 Task: Create a due date automation trigger when advanced on, on the monday of the week a card is due add fields with custom field "Resume" set to a date in this week at 11:00 AM.
Action: Mouse moved to (924, 268)
Screenshot: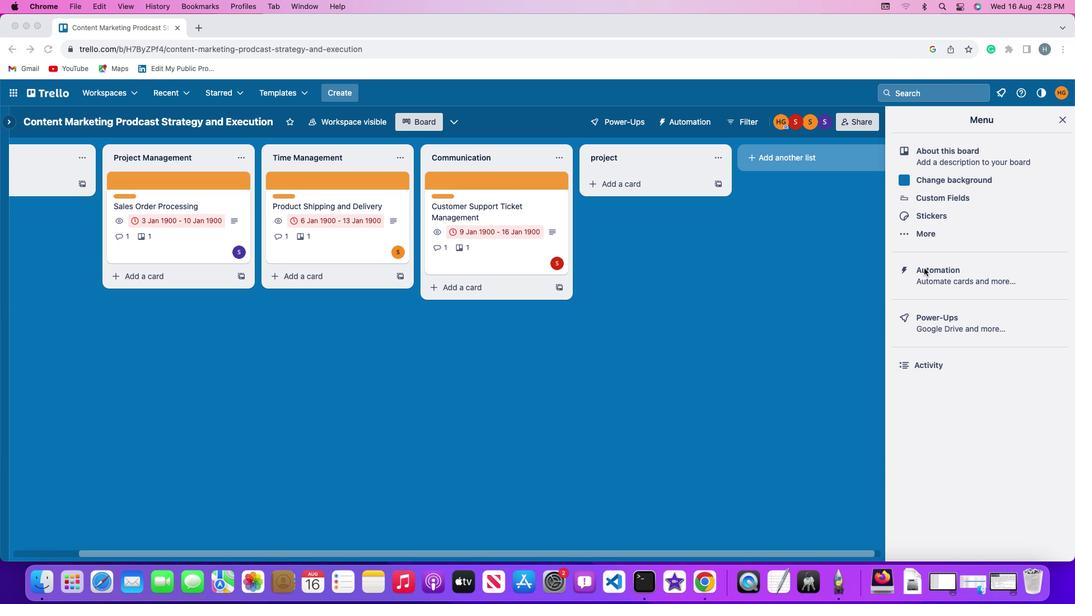 
Action: Mouse pressed left at (924, 268)
Screenshot: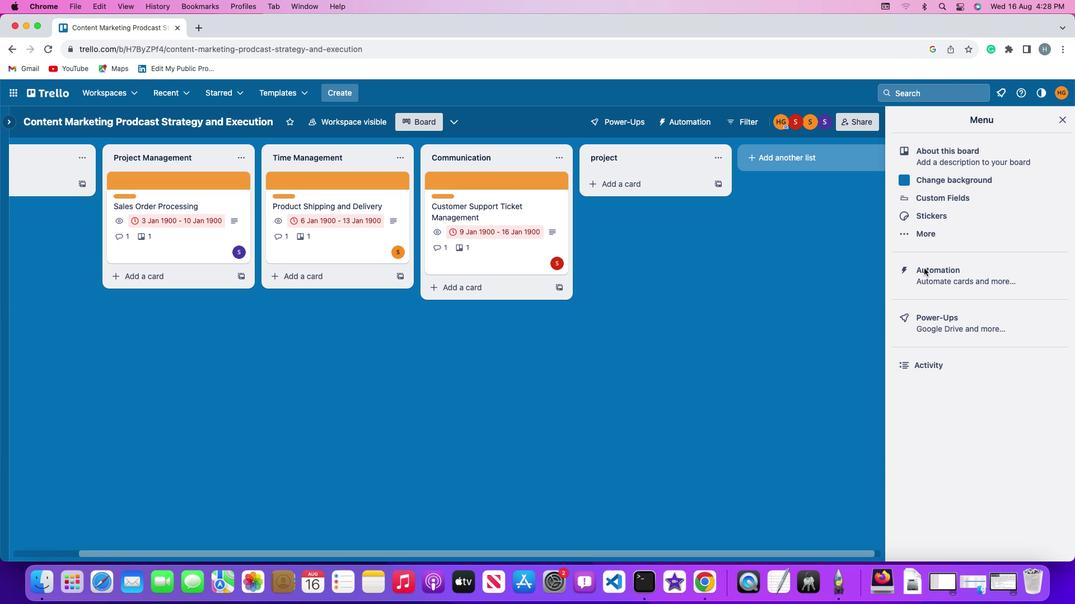 
Action: Mouse moved to (924, 268)
Screenshot: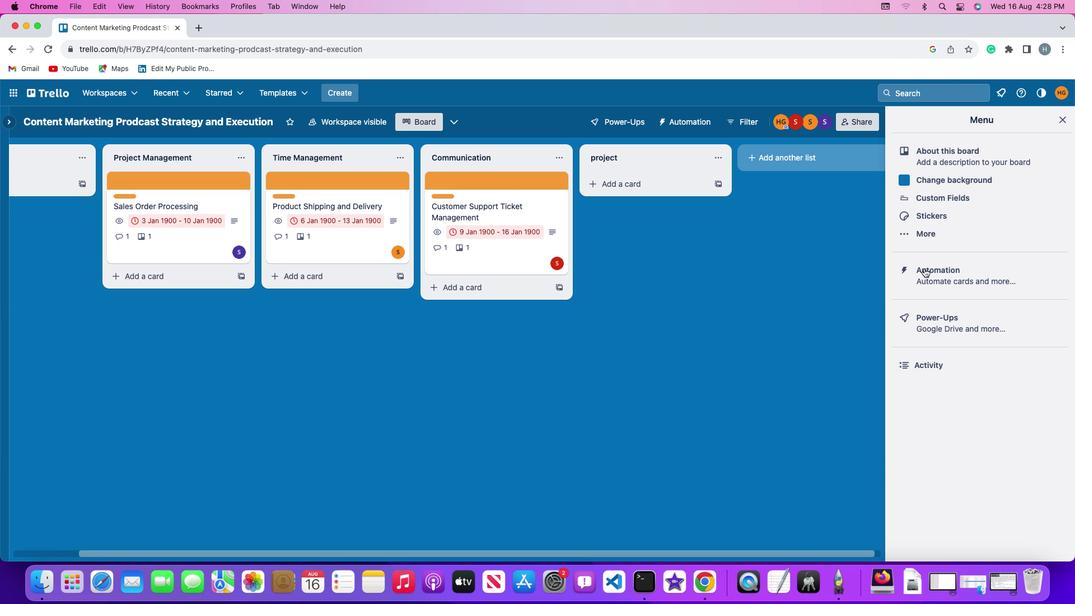 
Action: Mouse pressed left at (924, 268)
Screenshot: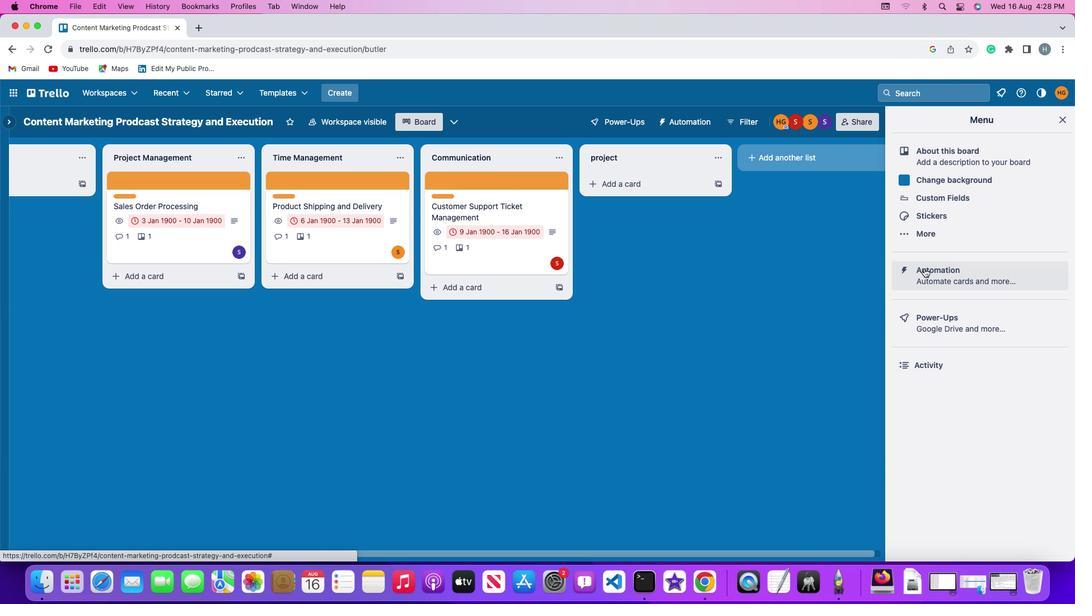 
Action: Mouse moved to (73, 259)
Screenshot: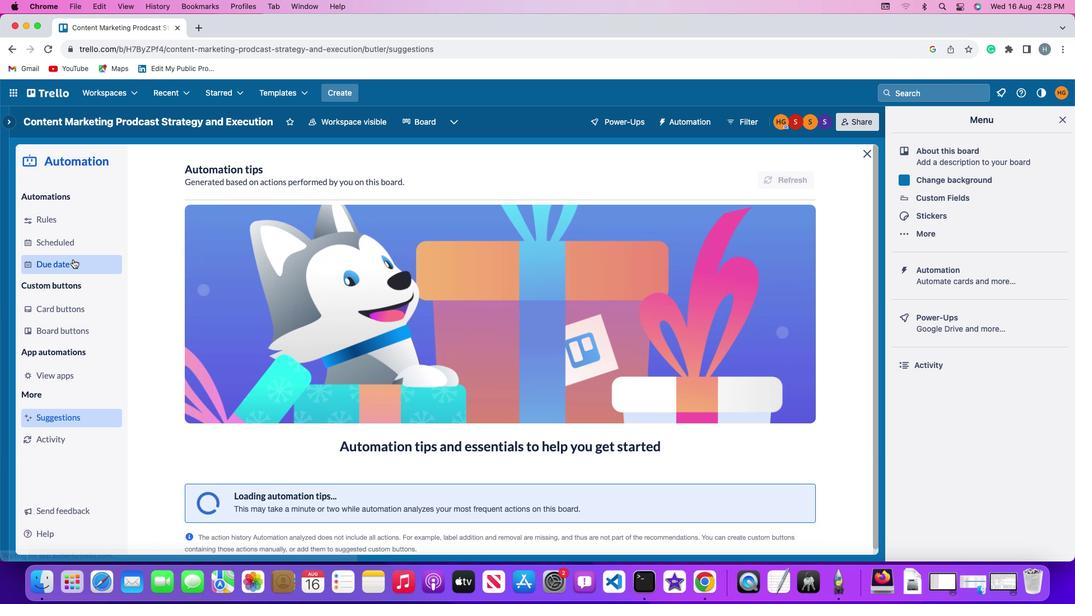
Action: Mouse pressed left at (73, 259)
Screenshot: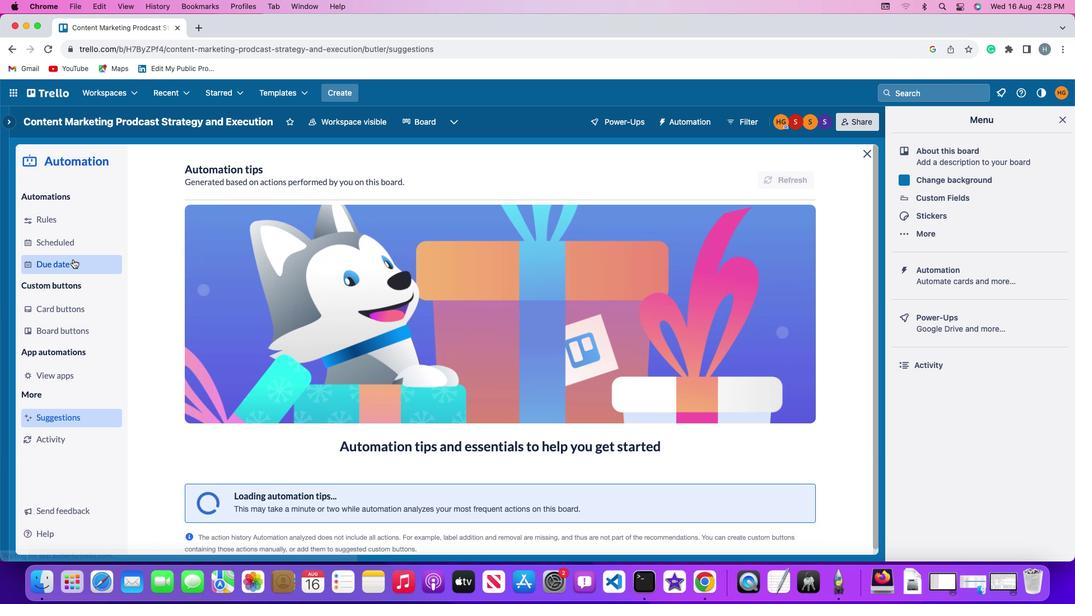 
Action: Mouse moved to (775, 173)
Screenshot: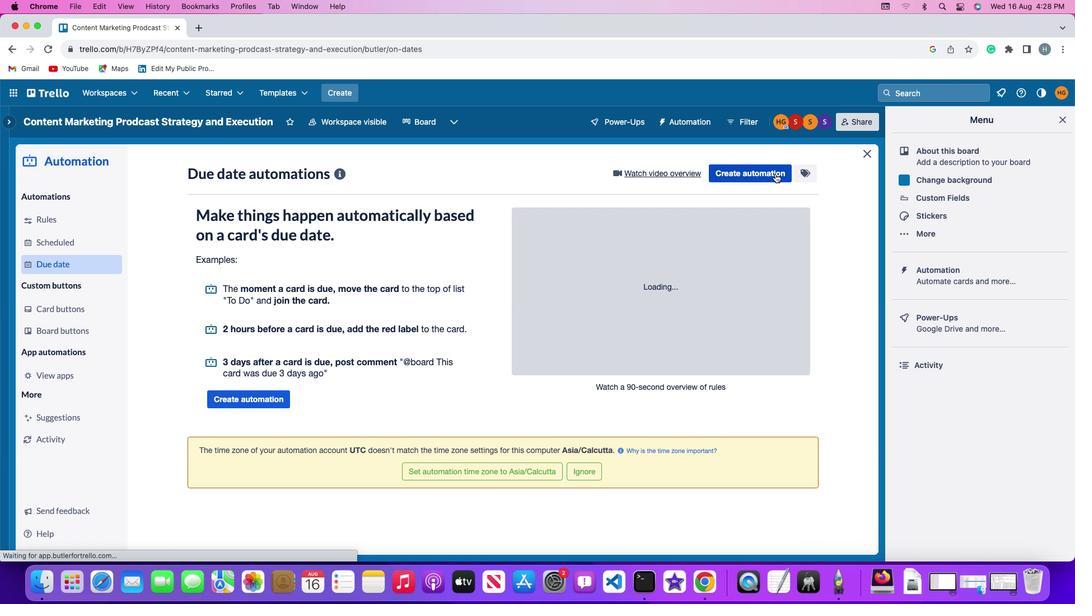 
Action: Mouse pressed left at (775, 173)
Screenshot: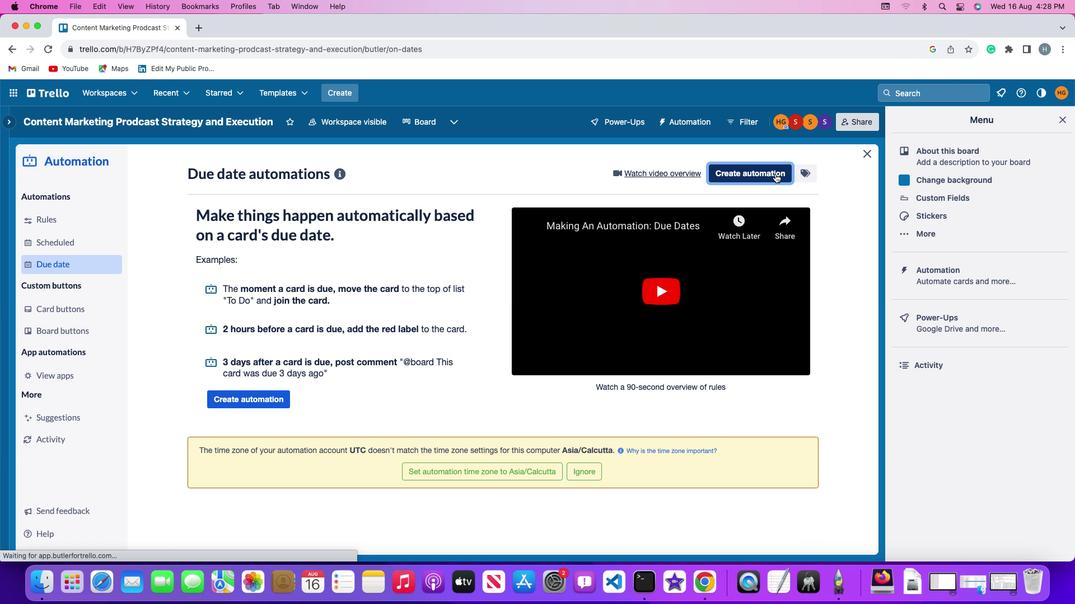 
Action: Mouse moved to (224, 282)
Screenshot: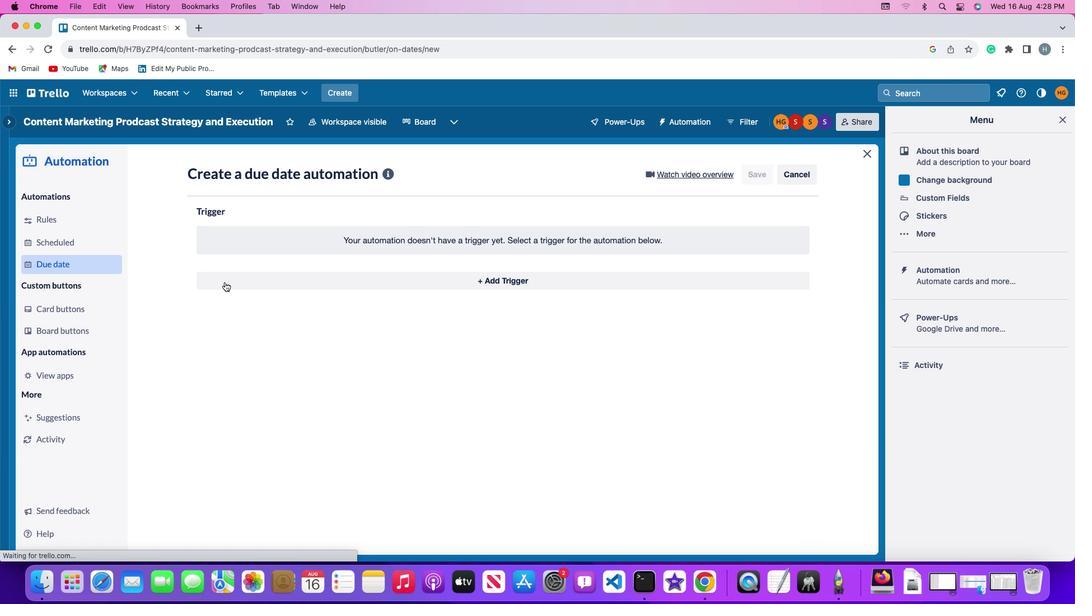 
Action: Mouse pressed left at (224, 282)
Screenshot: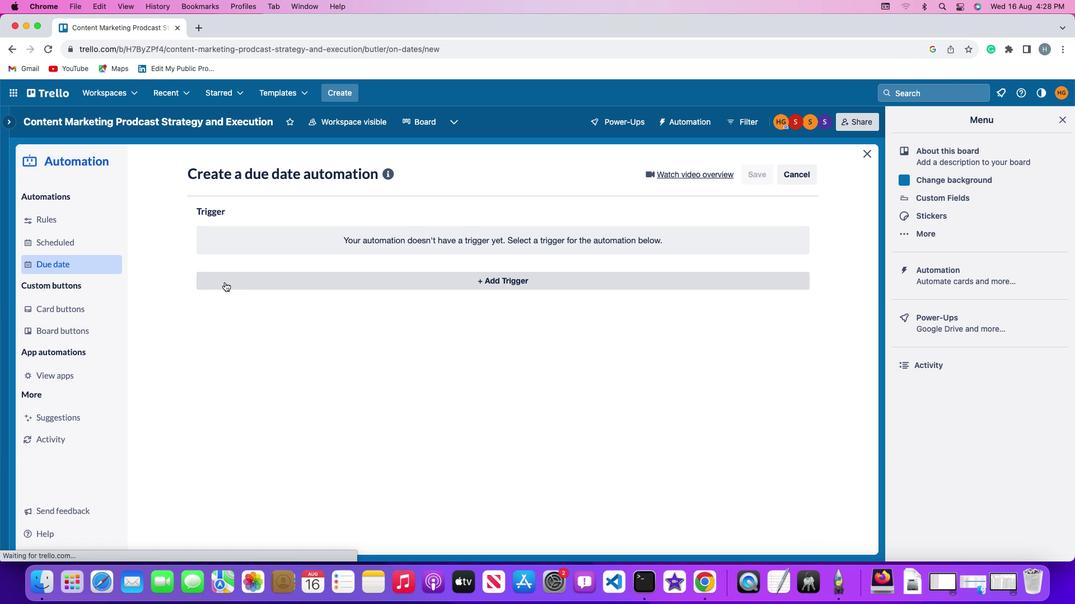 
Action: Mouse moved to (240, 487)
Screenshot: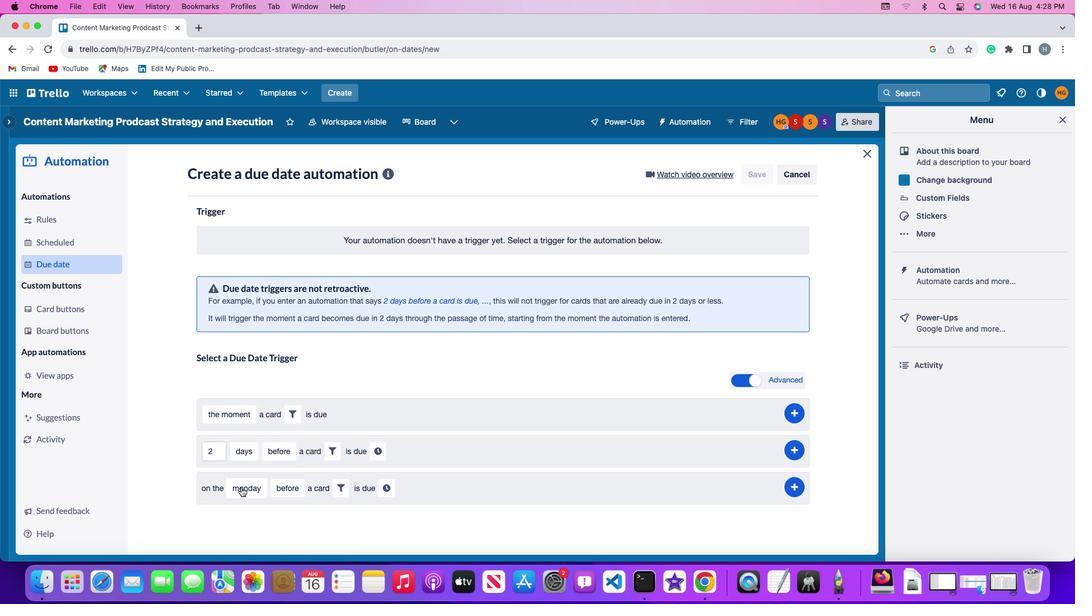 
Action: Mouse pressed left at (240, 487)
Screenshot: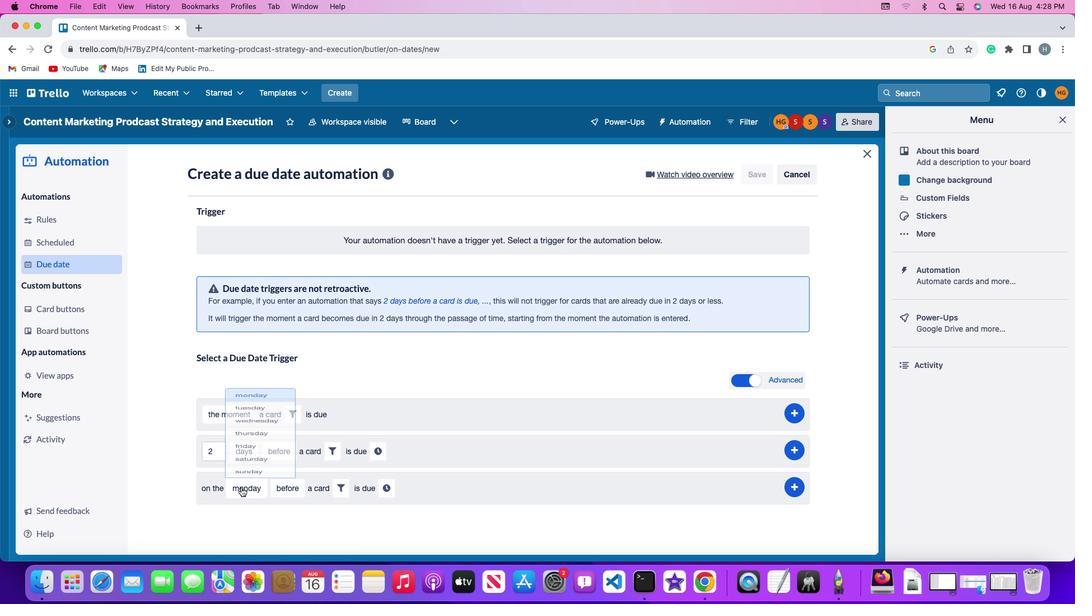 
Action: Mouse moved to (257, 332)
Screenshot: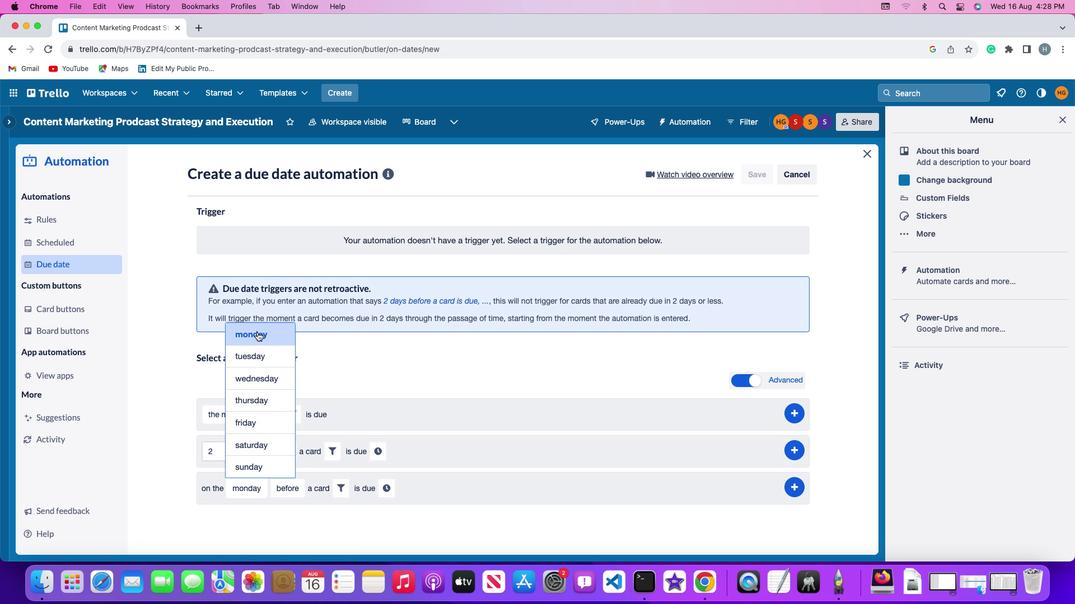 
Action: Mouse pressed left at (257, 332)
Screenshot: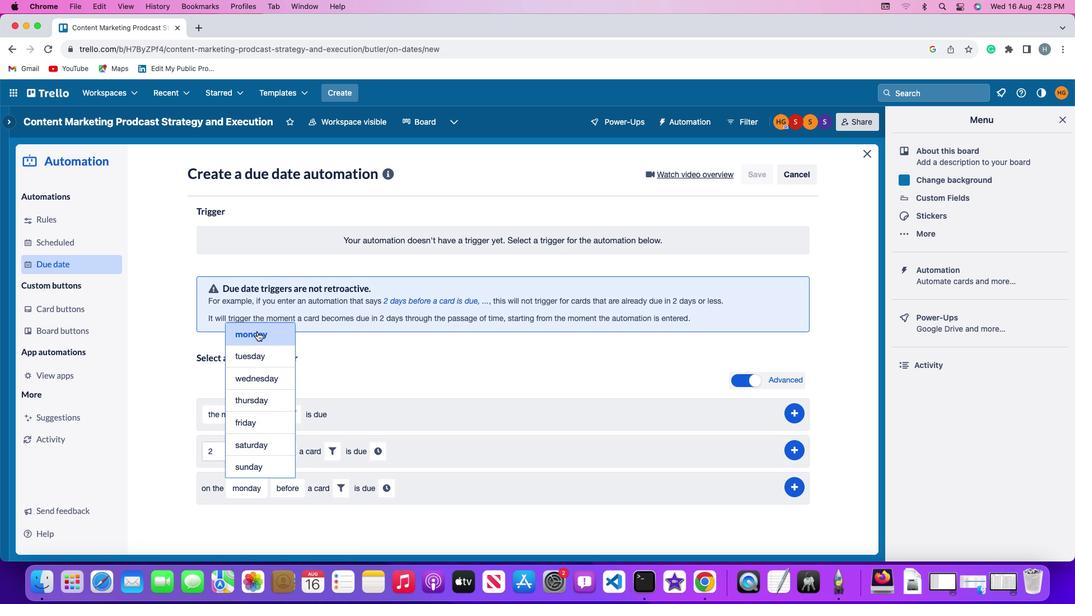 
Action: Mouse moved to (287, 491)
Screenshot: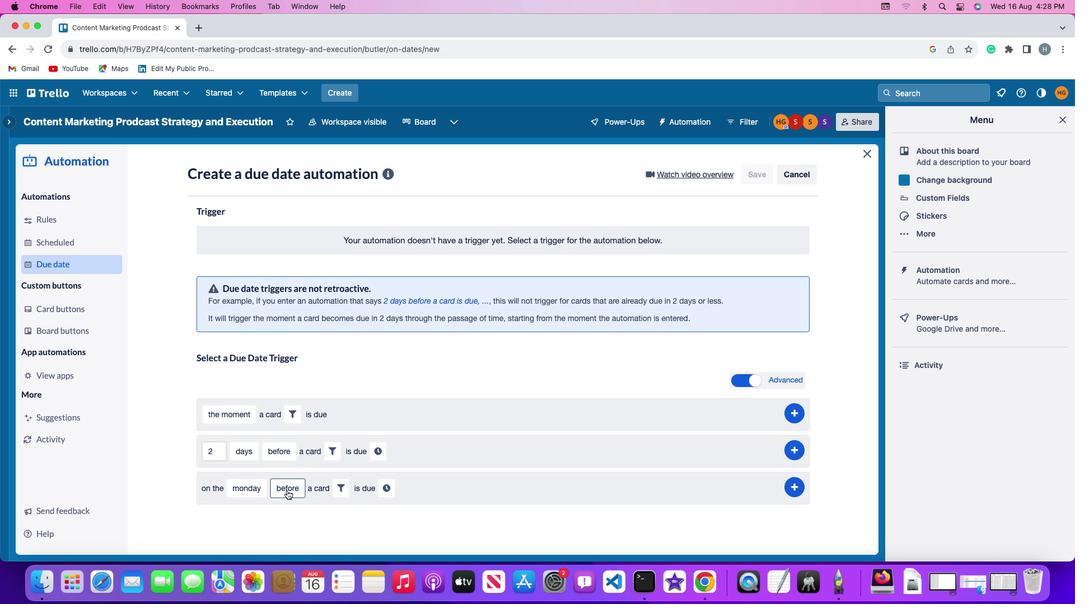 
Action: Mouse pressed left at (287, 491)
Screenshot: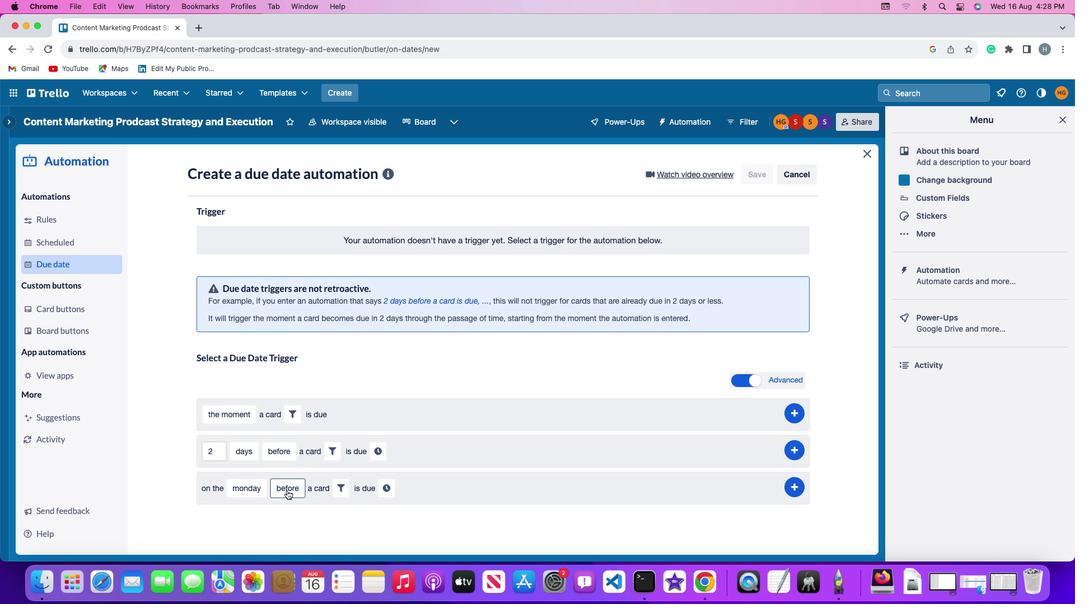 
Action: Mouse moved to (306, 443)
Screenshot: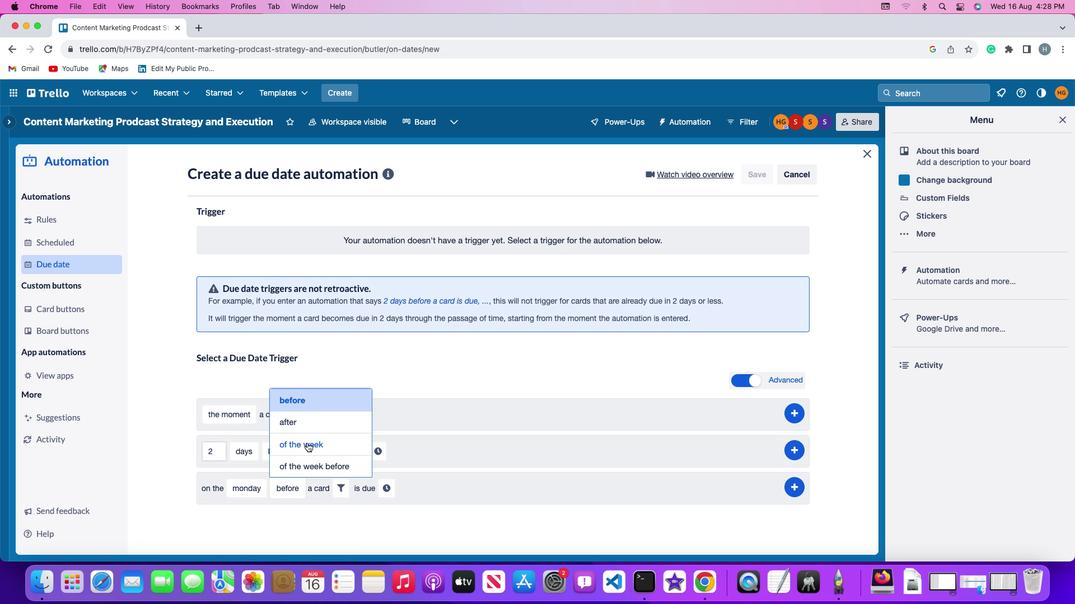 
Action: Mouse pressed left at (306, 443)
Screenshot: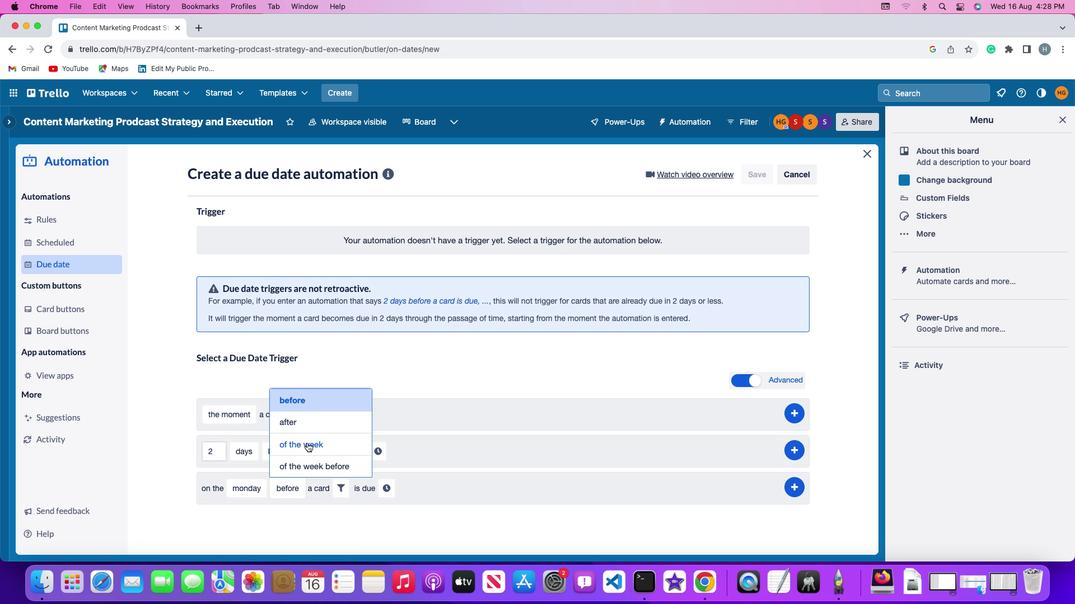 
Action: Mouse moved to (362, 486)
Screenshot: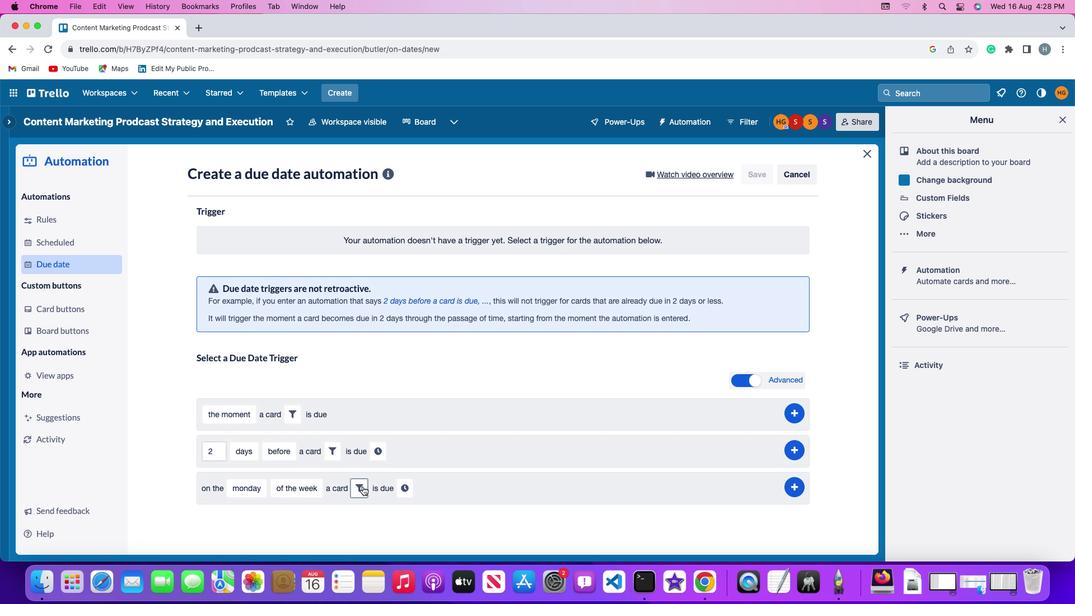 
Action: Mouse pressed left at (362, 486)
Screenshot: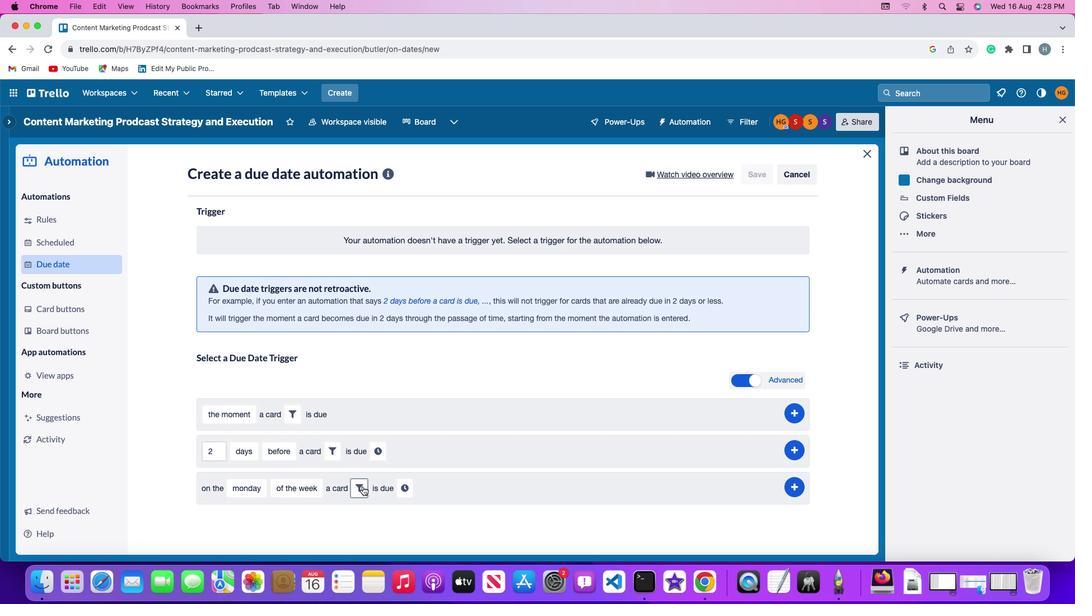 
Action: Mouse moved to (541, 521)
Screenshot: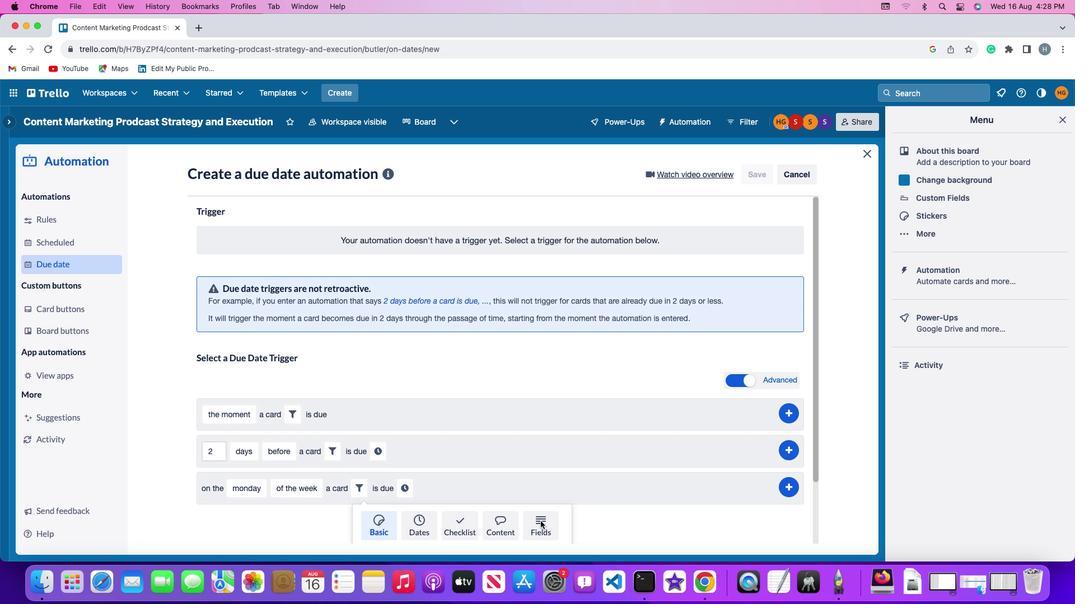 
Action: Mouse pressed left at (541, 521)
Screenshot: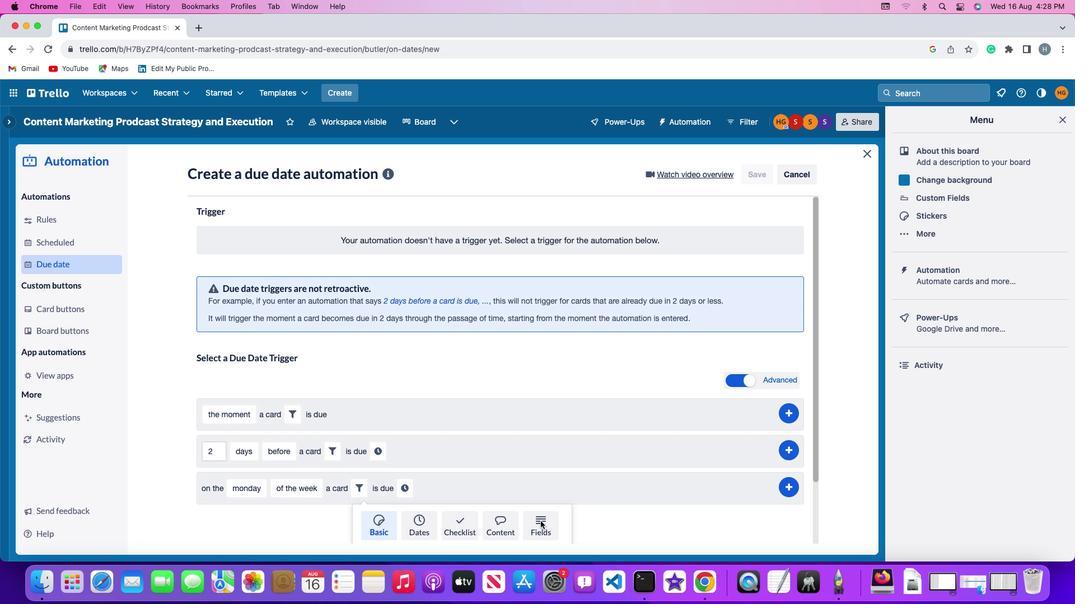 
Action: Mouse moved to (317, 514)
Screenshot: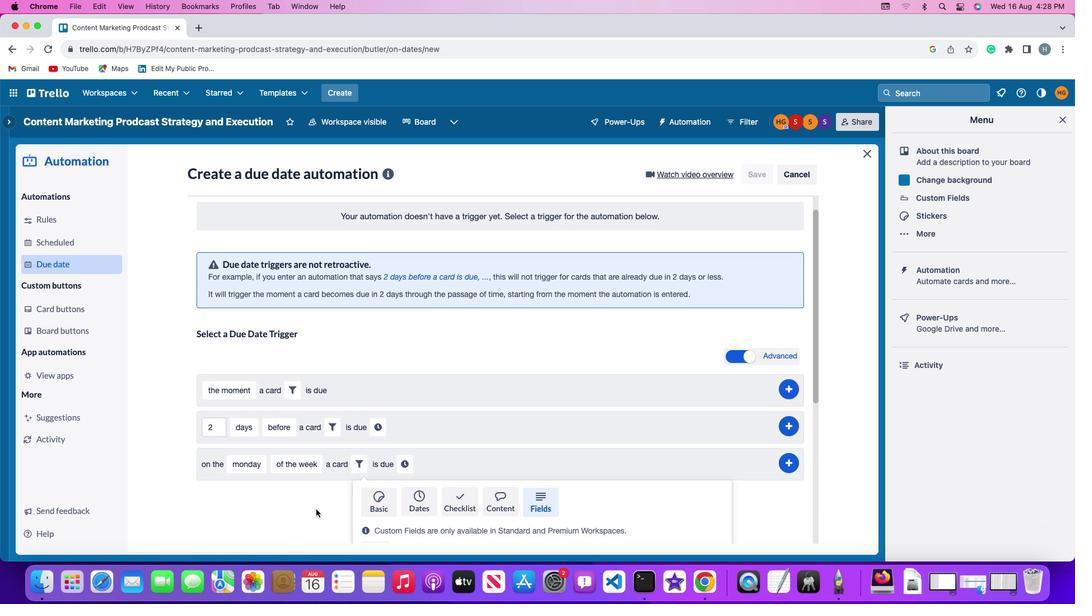 
Action: Mouse scrolled (317, 514) with delta (0, 0)
Screenshot: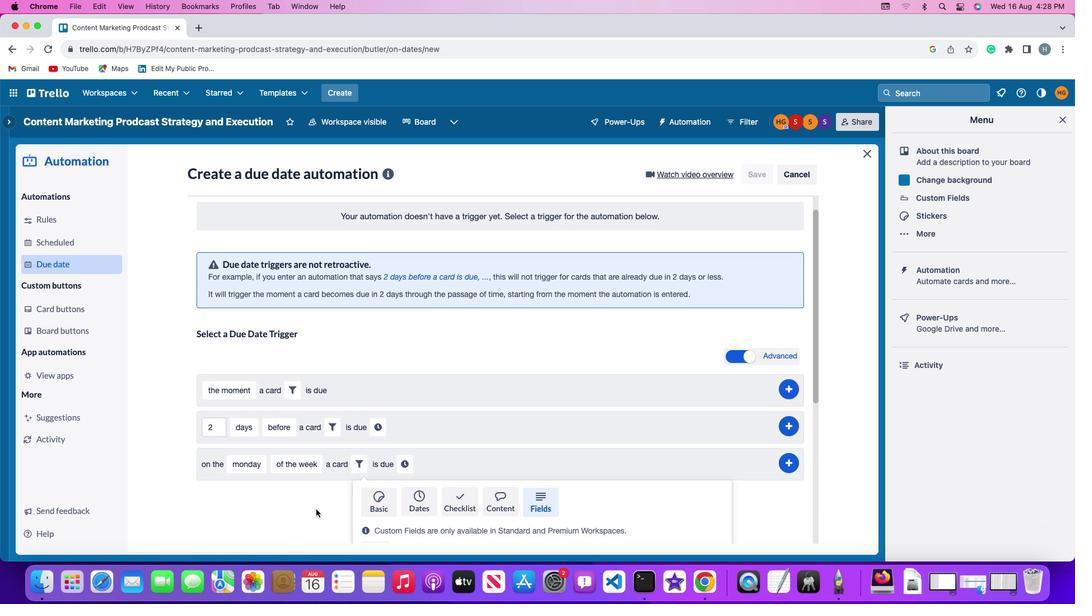 
Action: Mouse scrolled (317, 514) with delta (0, 0)
Screenshot: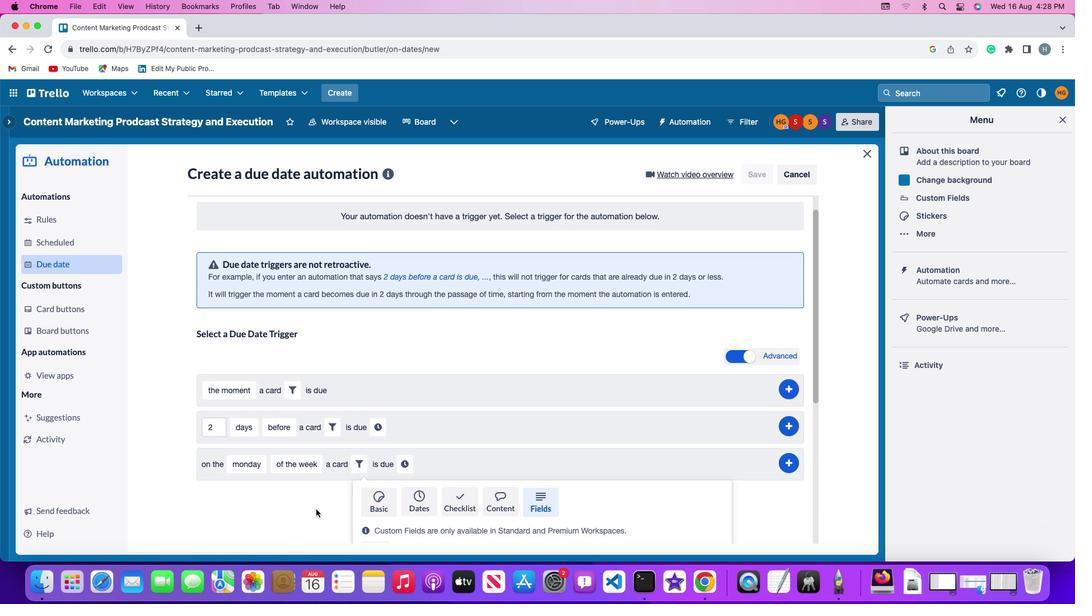 
Action: Mouse scrolled (317, 514) with delta (0, -2)
Screenshot: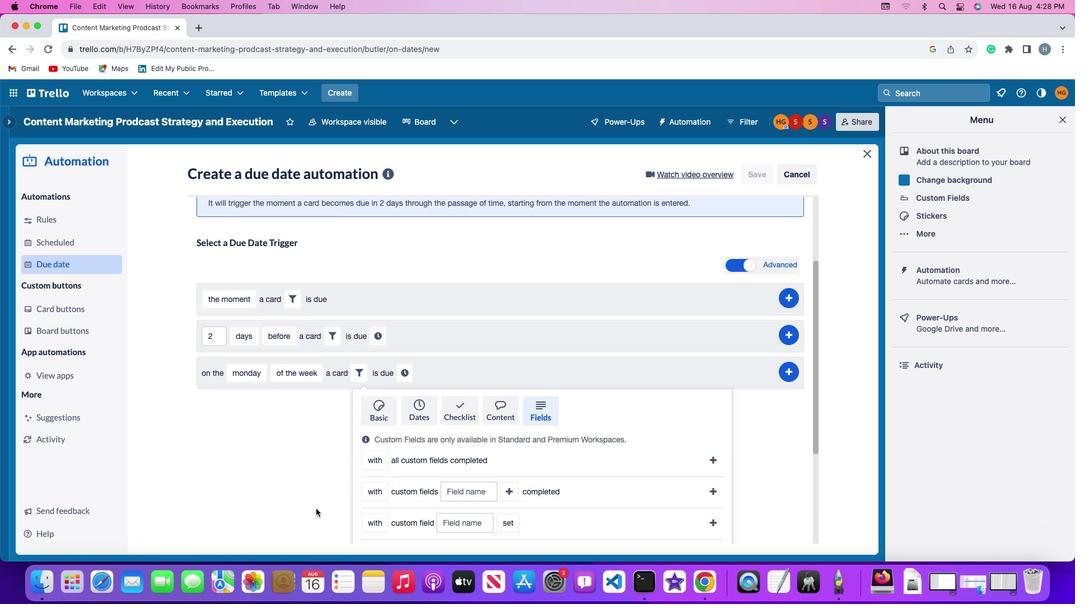 
Action: Mouse moved to (317, 513)
Screenshot: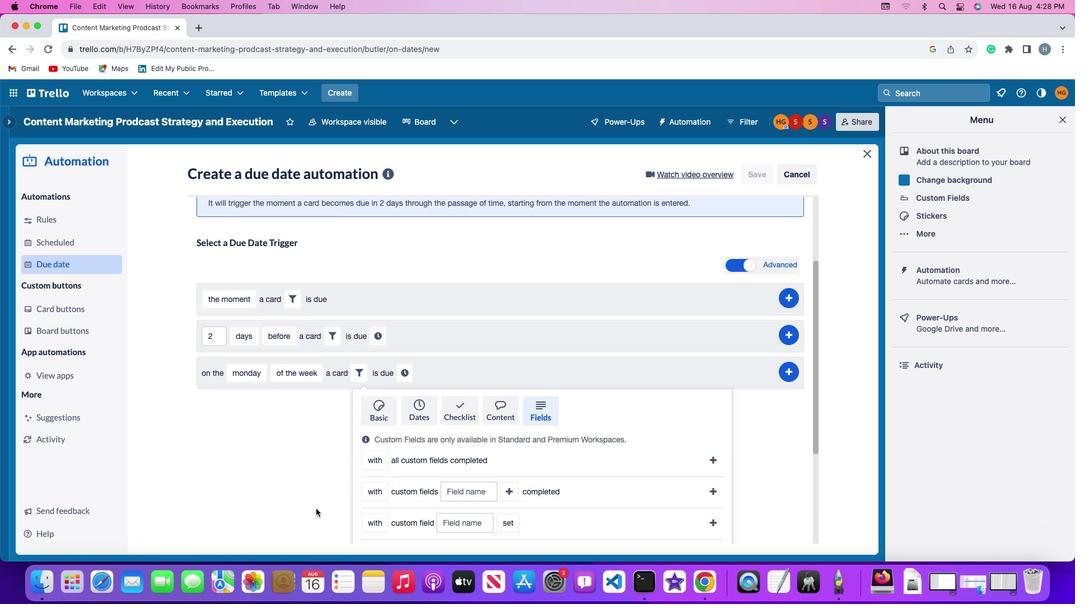 
Action: Mouse scrolled (317, 513) with delta (0, -2)
Screenshot: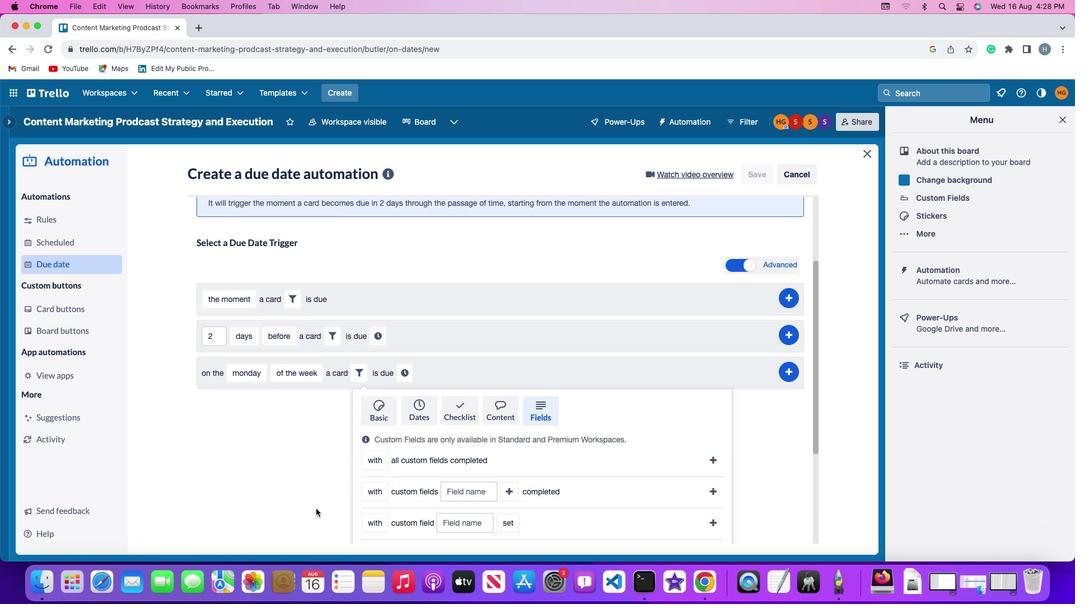 
Action: Mouse moved to (316, 510)
Screenshot: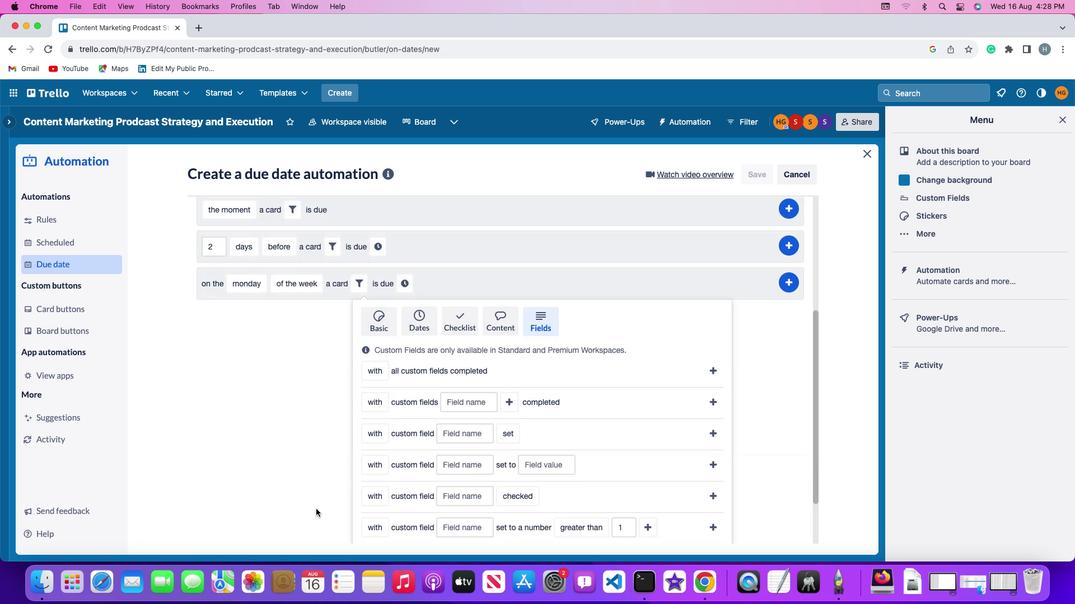
Action: Mouse scrolled (316, 510) with delta (0, -3)
Screenshot: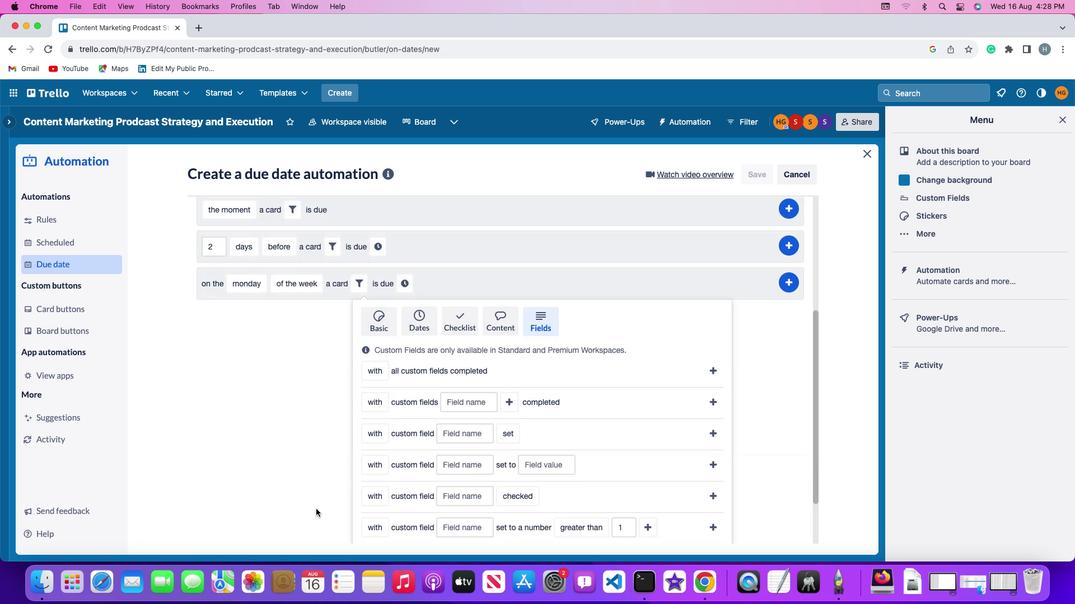 
Action: Mouse moved to (315, 508)
Screenshot: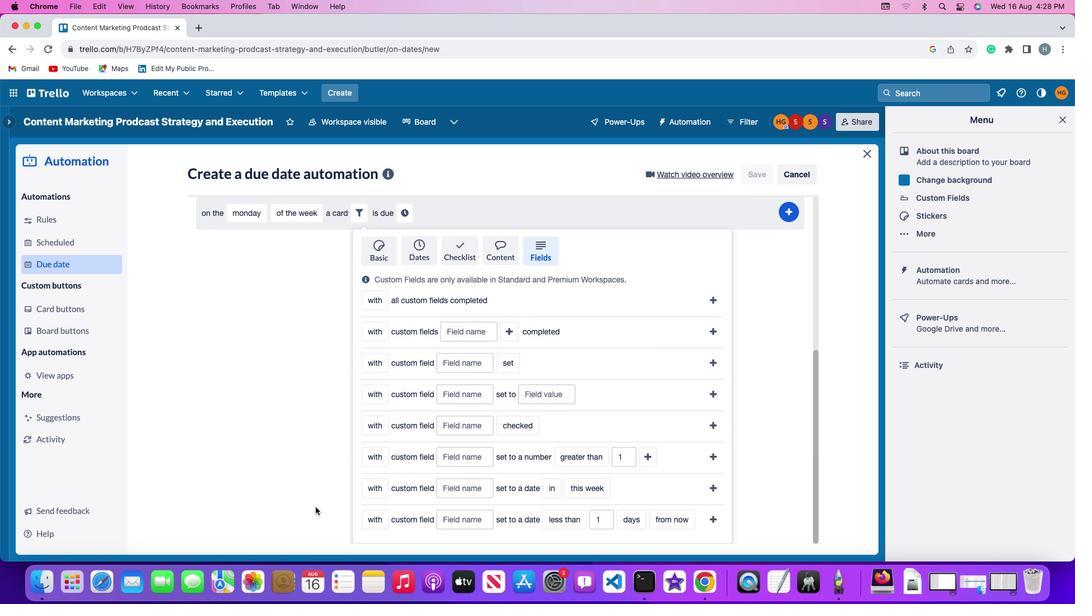 
Action: Mouse scrolled (315, 508) with delta (0, 0)
Screenshot: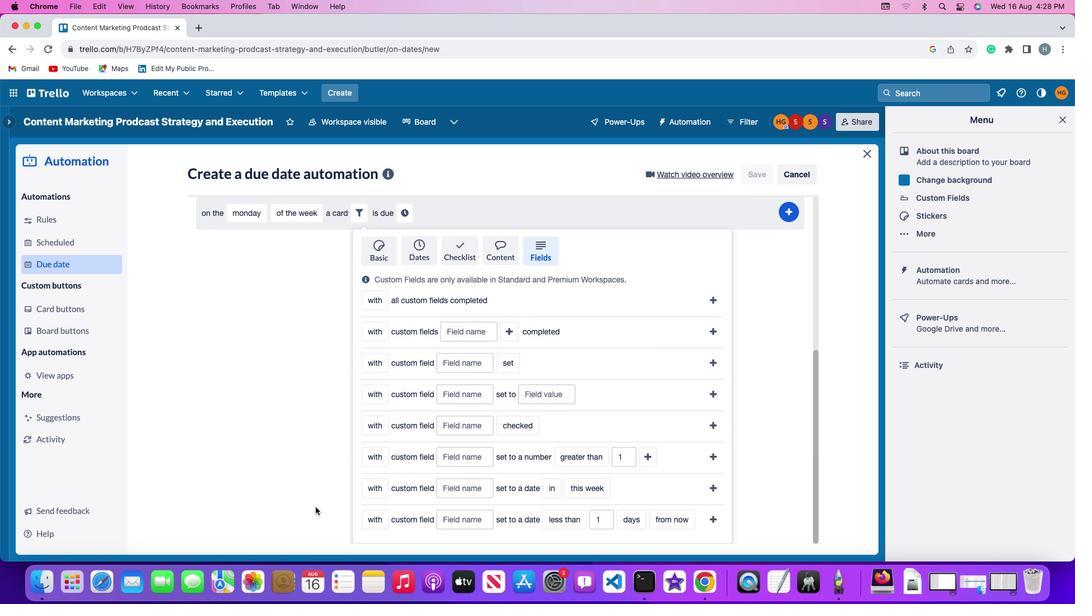 
Action: Mouse moved to (315, 508)
Screenshot: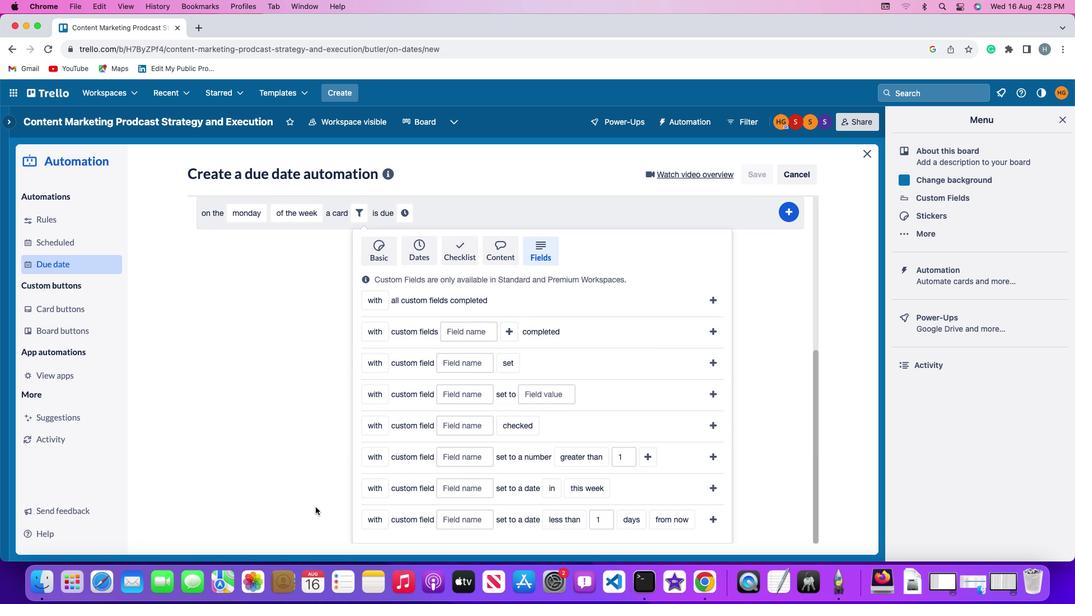 
Action: Mouse scrolled (315, 508) with delta (0, 0)
Screenshot: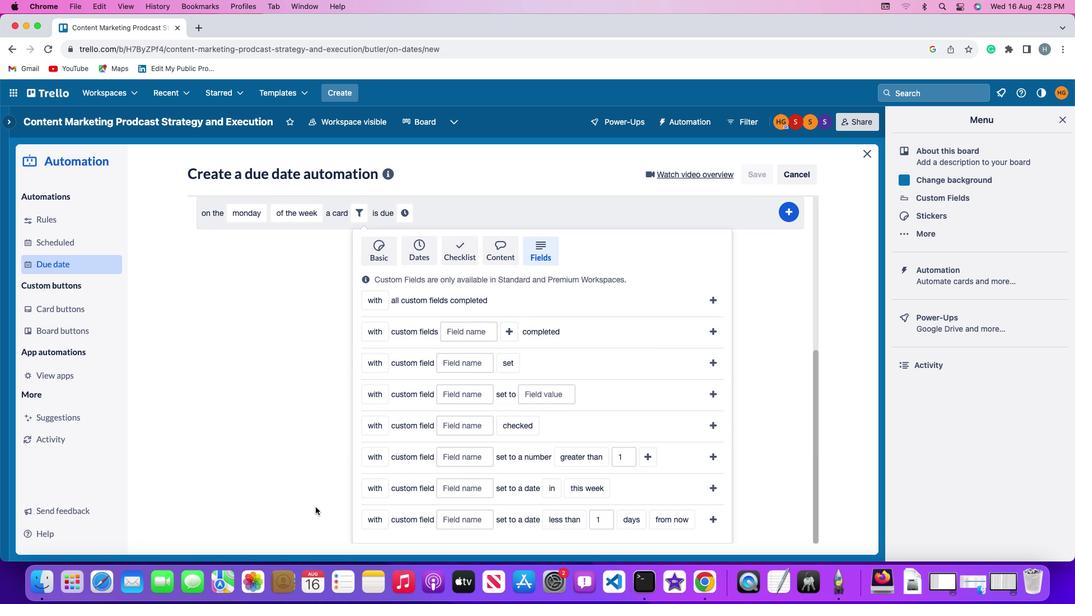
Action: Mouse scrolled (315, 508) with delta (0, -1)
Screenshot: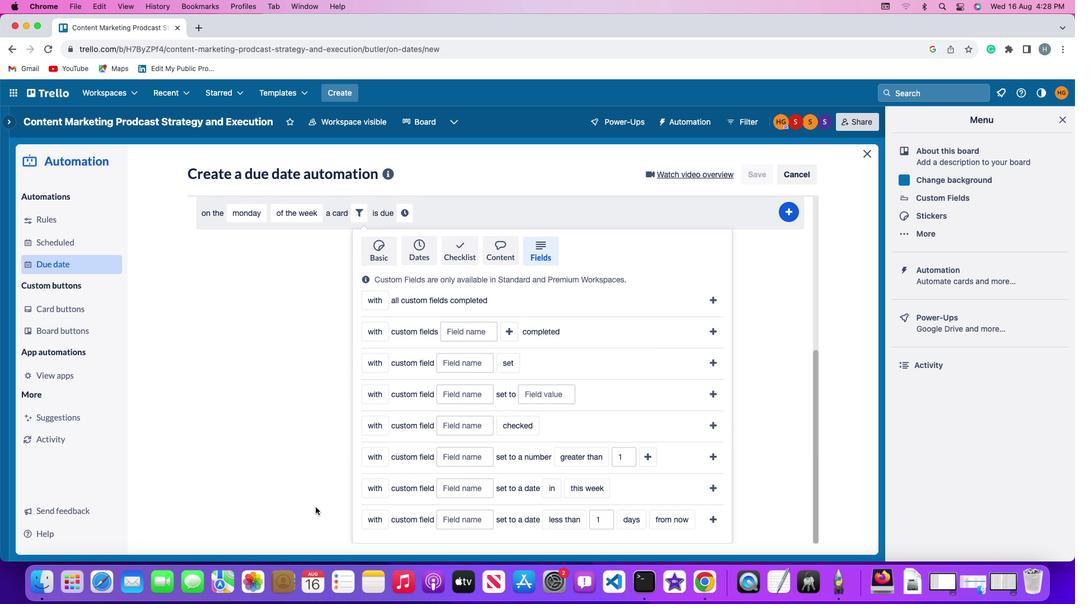 
Action: Mouse scrolled (315, 508) with delta (0, -2)
Screenshot: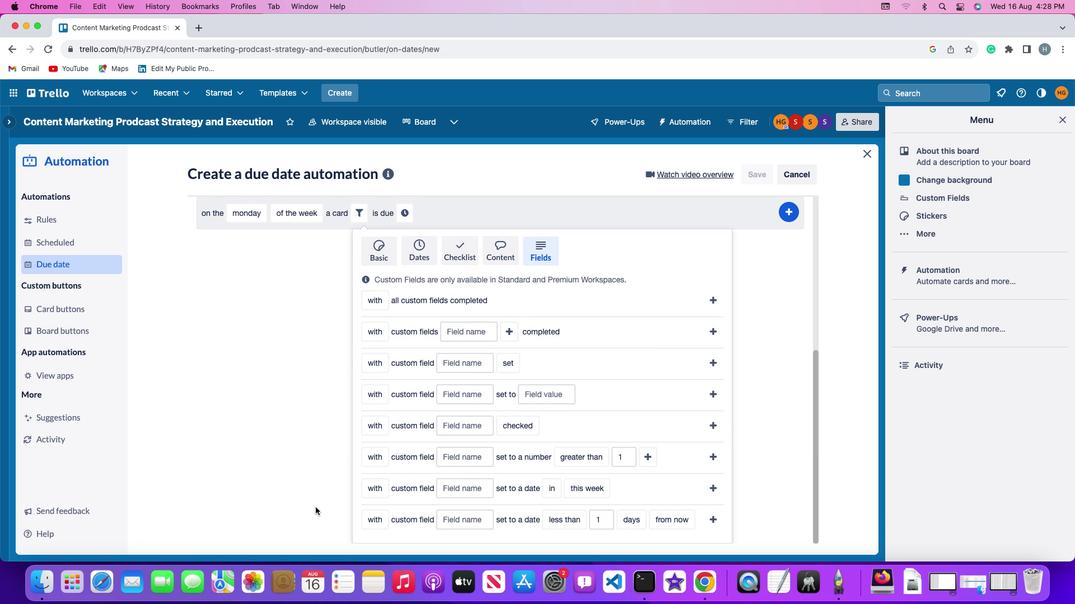 
Action: Mouse scrolled (315, 508) with delta (0, -2)
Screenshot: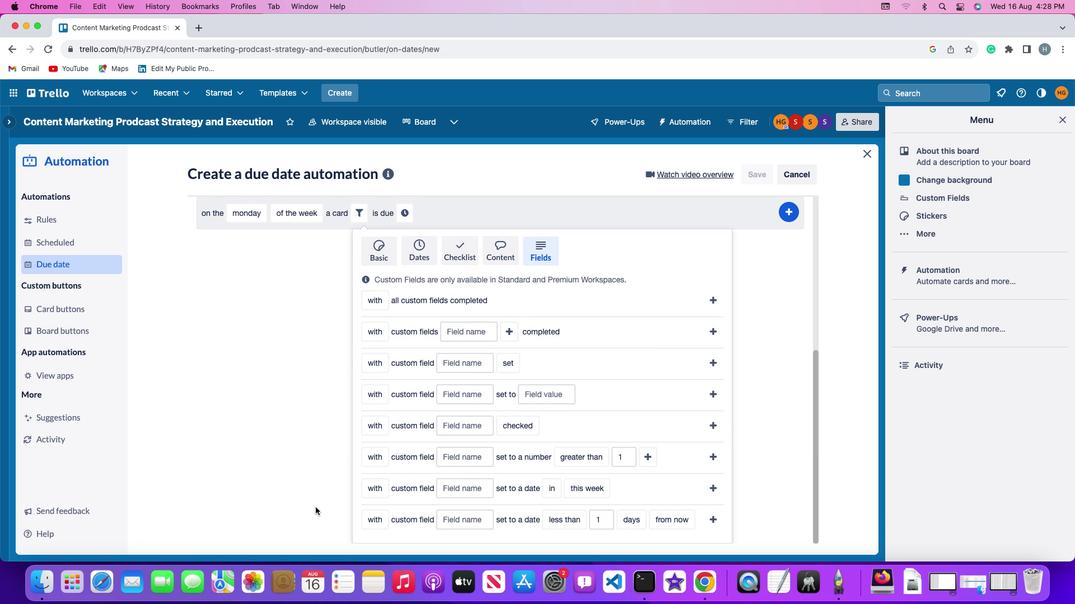 
Action: Mouse moved to (315, 507)
Screenshot: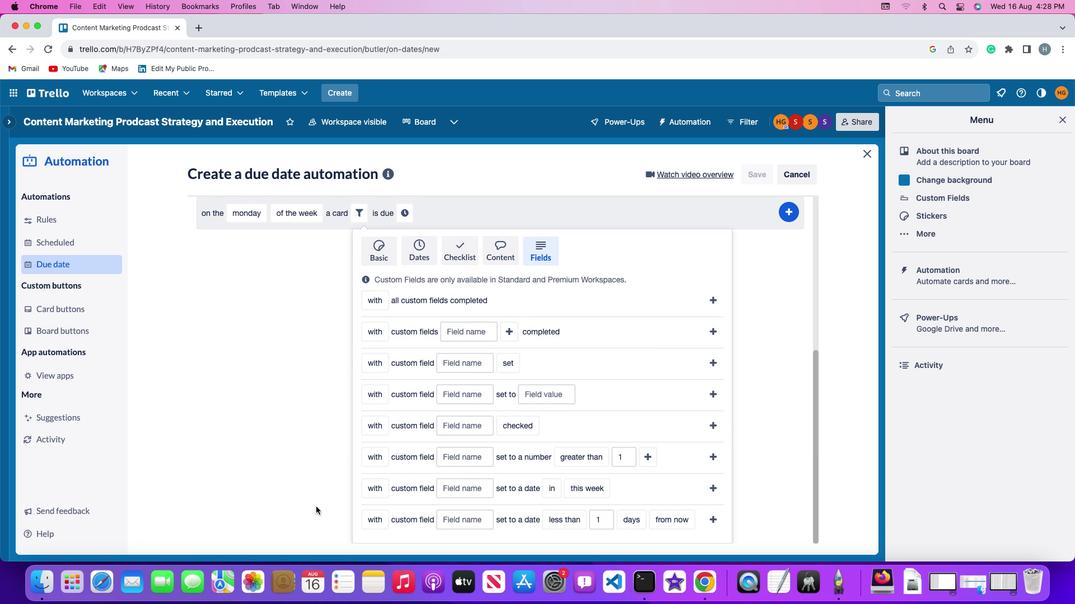 
Action: Mouse scrolled (315, 507) with delta (0, 0)
Screenshot: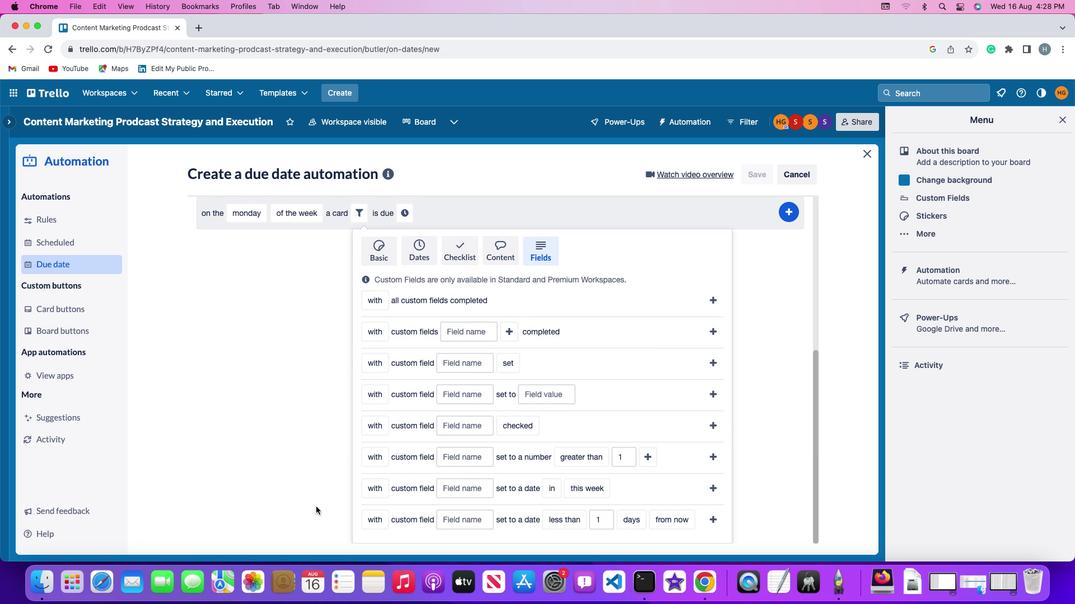 
Action: Mouse scrolled (315, 507) with delta (0, 0)
Screenshot: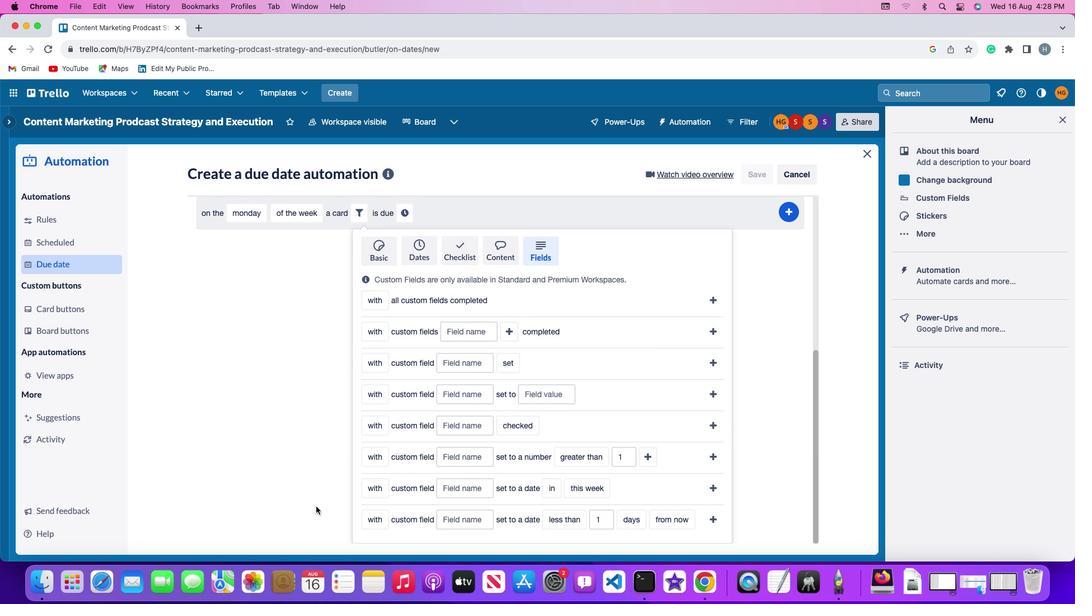 
Action: Mouse scrolled (315, 507) with delta (0, -1)
Screenshot: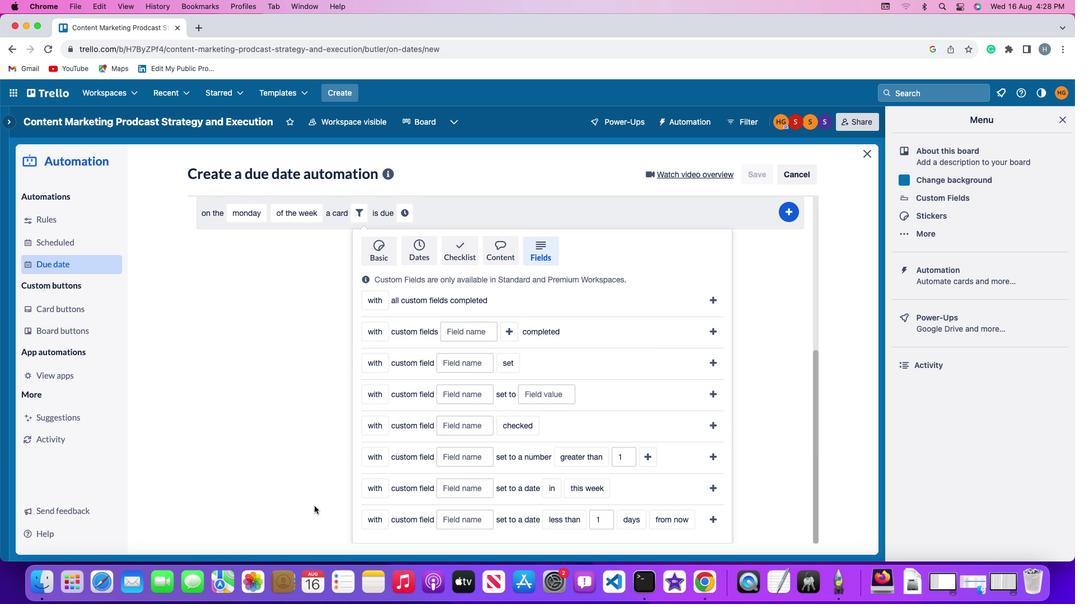 
Action: Mouse moved to (370, 484)
Screenshot: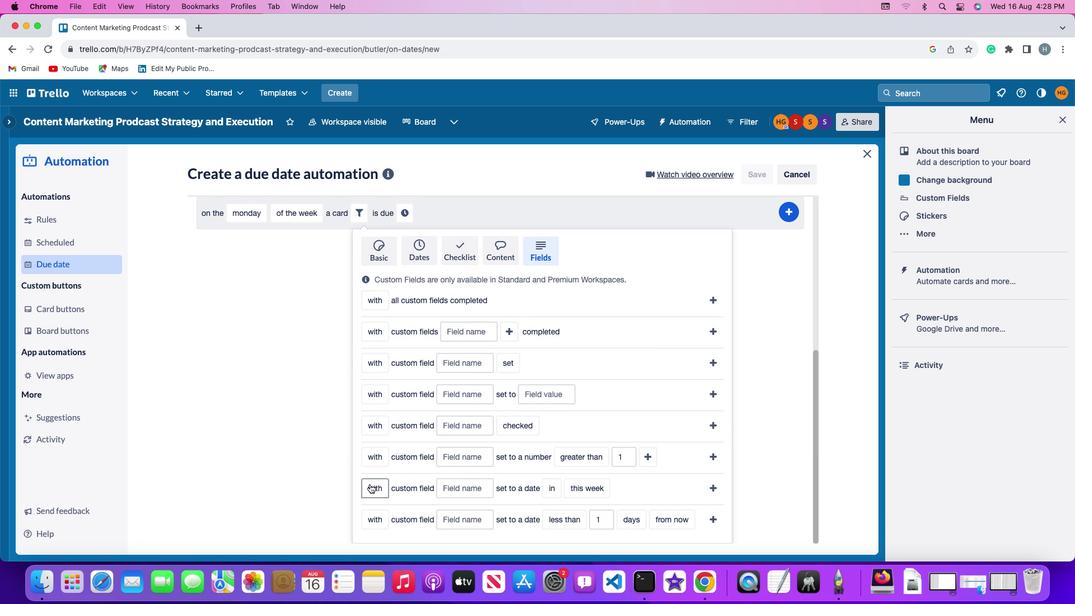 
Action: Mouse pressed left at (370, 484)
Screenshot: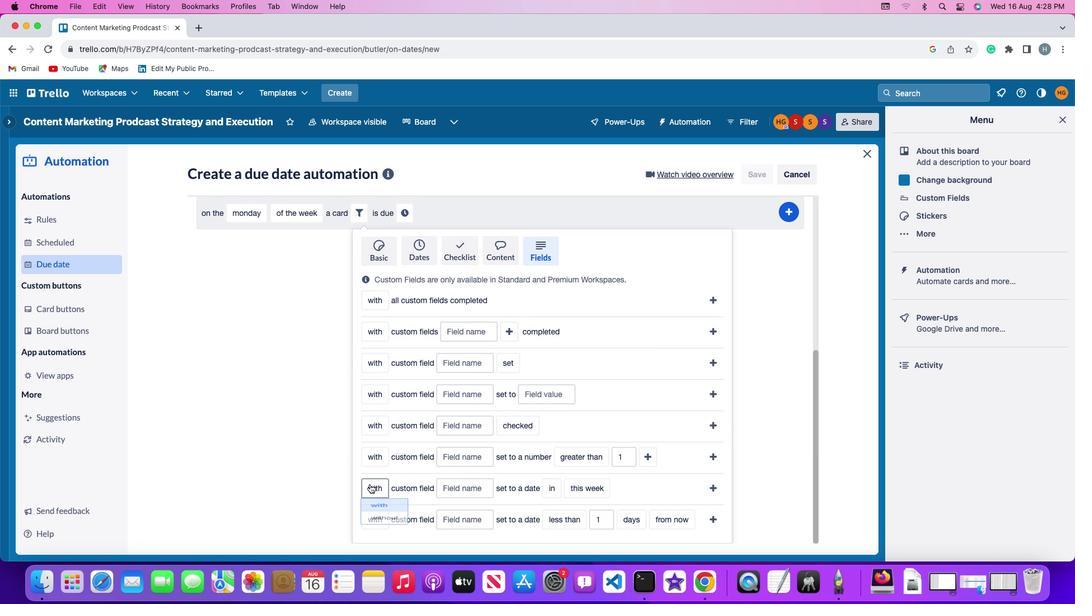 
Action: Mouse moved to (377, 509)
Screenshot: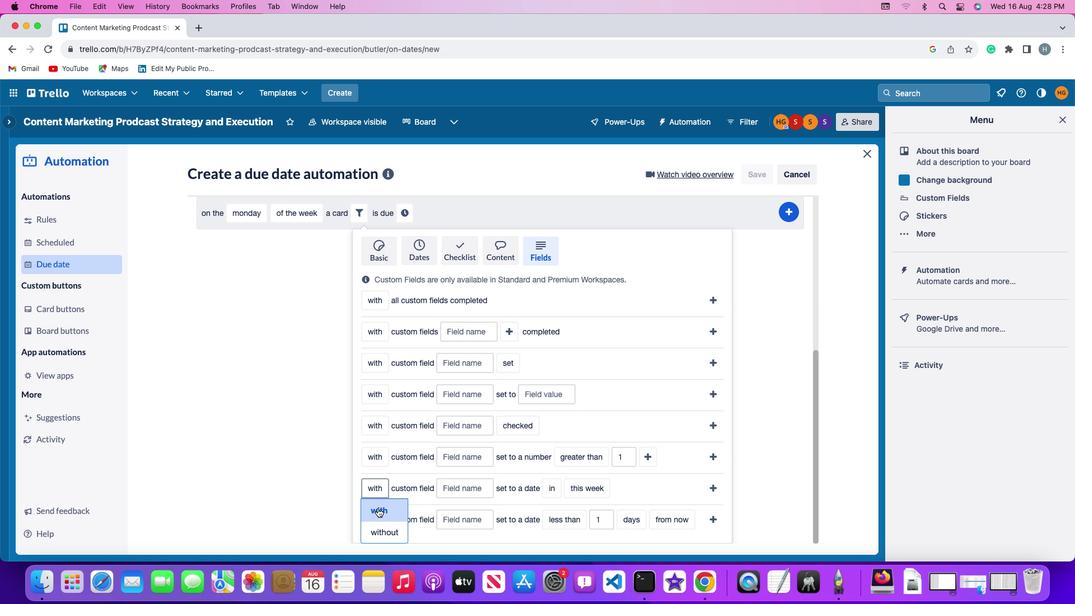 
Action: Mouse pressed left at (377, 509)
Screenshot: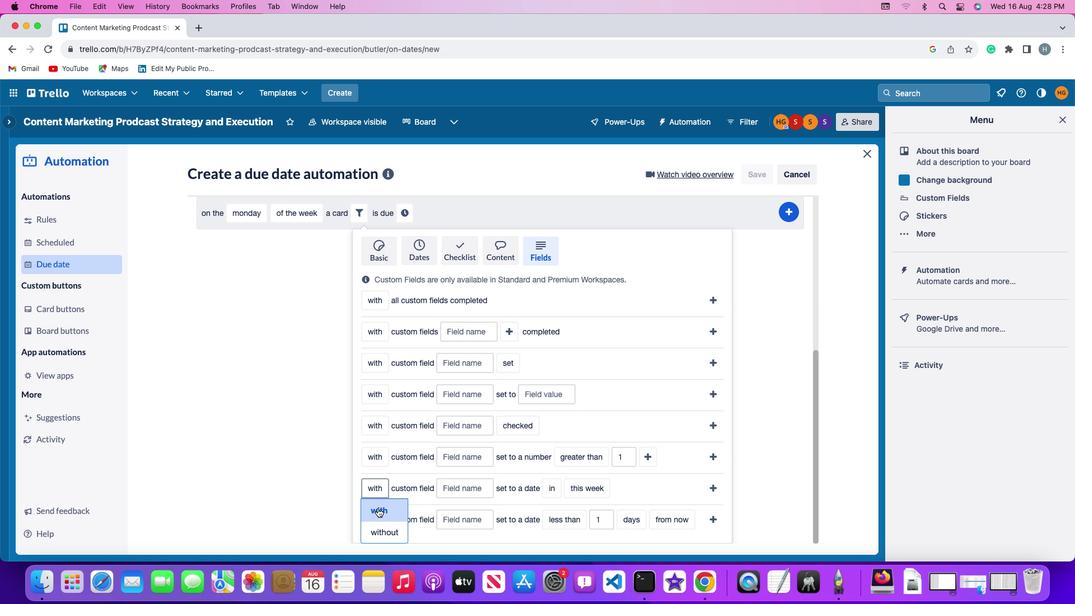 
Action: Mouse moved to (452, 491)
Screenshot: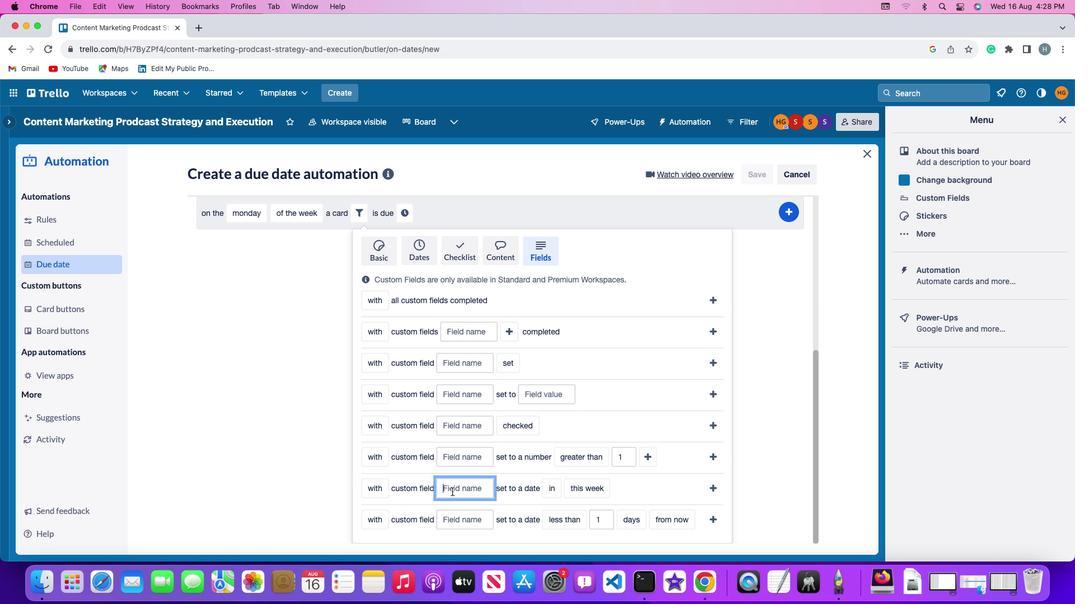 
Action: Mouse pressed left at (452, 491)
Screenshot: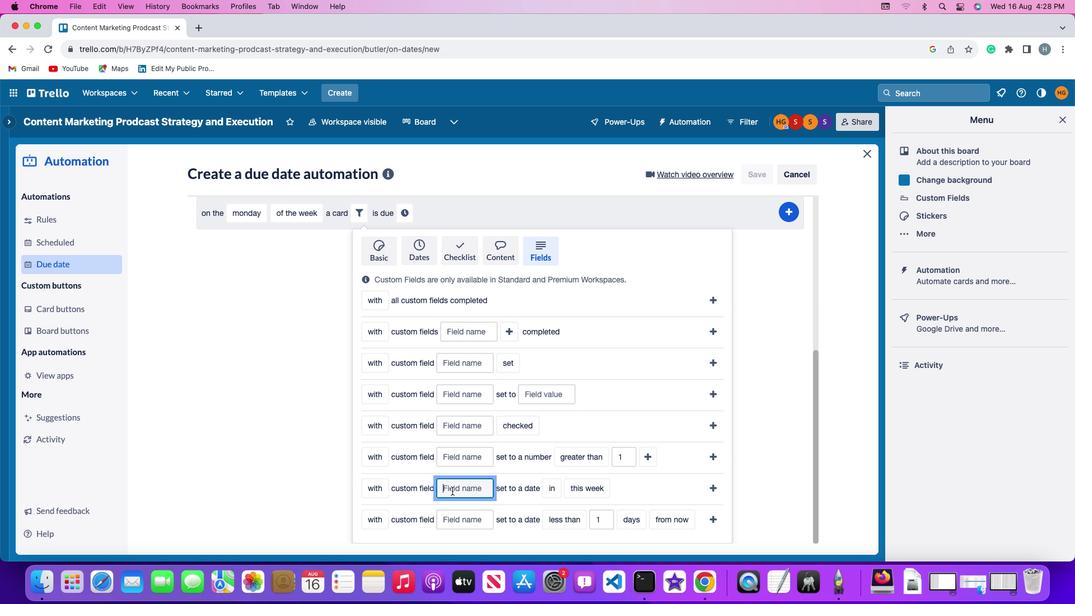 
Action: Mouse moved to (453, 490)
Screenshot: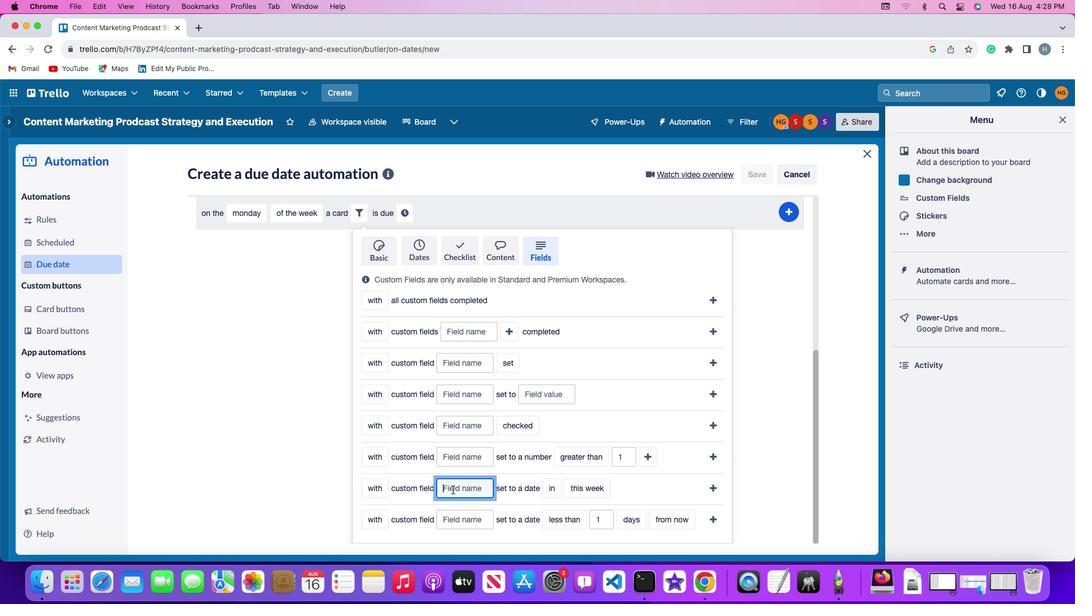 
Action: Key pressed Key.shift'R''e''s''u''m''e'
Screenshot: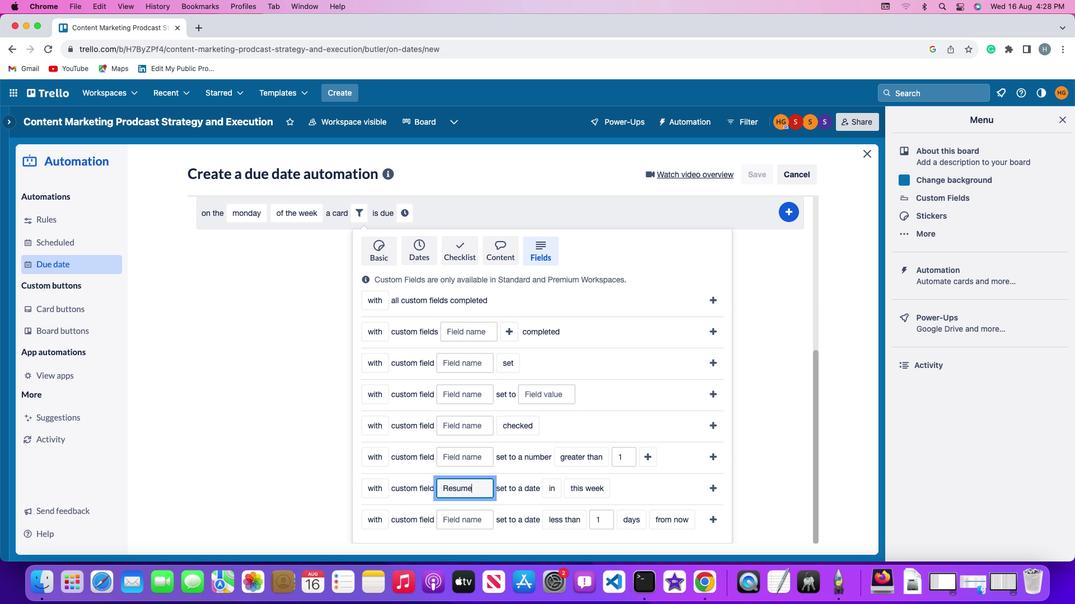 
Action: Mouse moved to (554, 488)
Screenshot: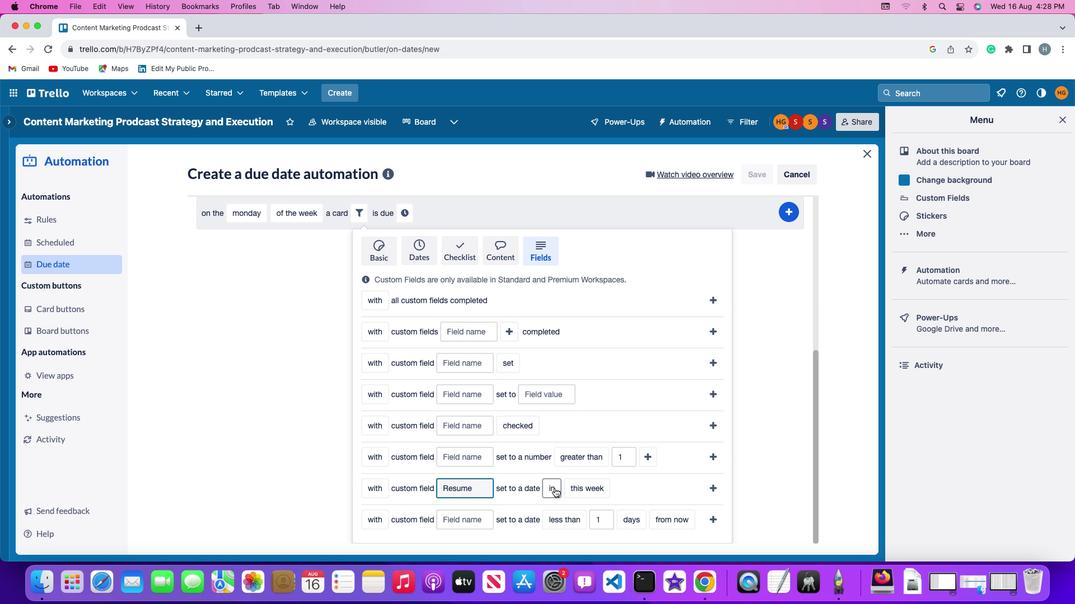 
Action: Mouse pressed left at (554, 488)
Screenshot: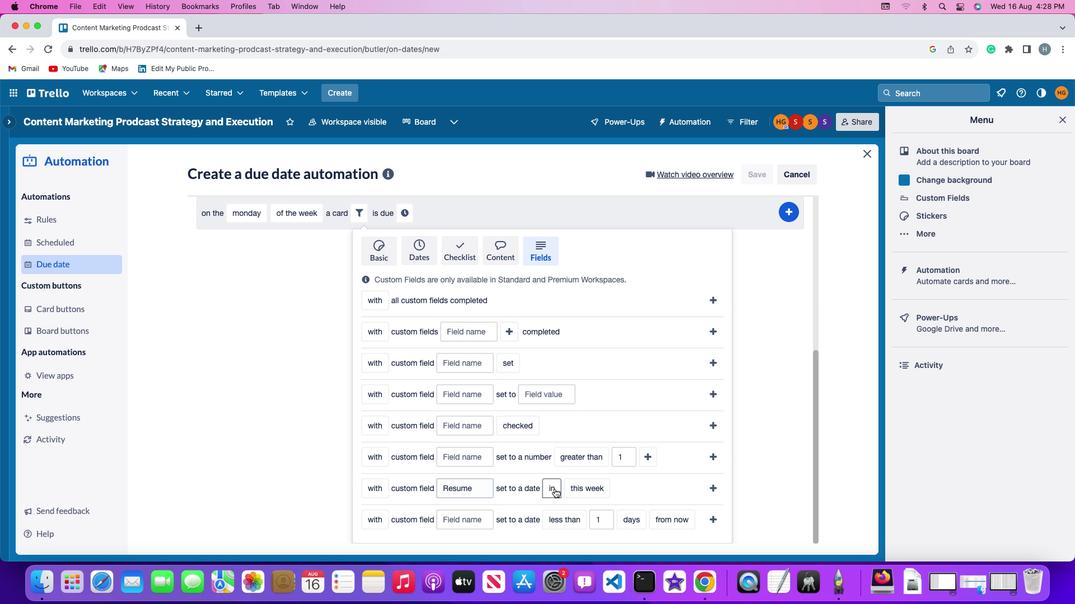 
Action: Mouse moved to (556, 507)
Screenshot: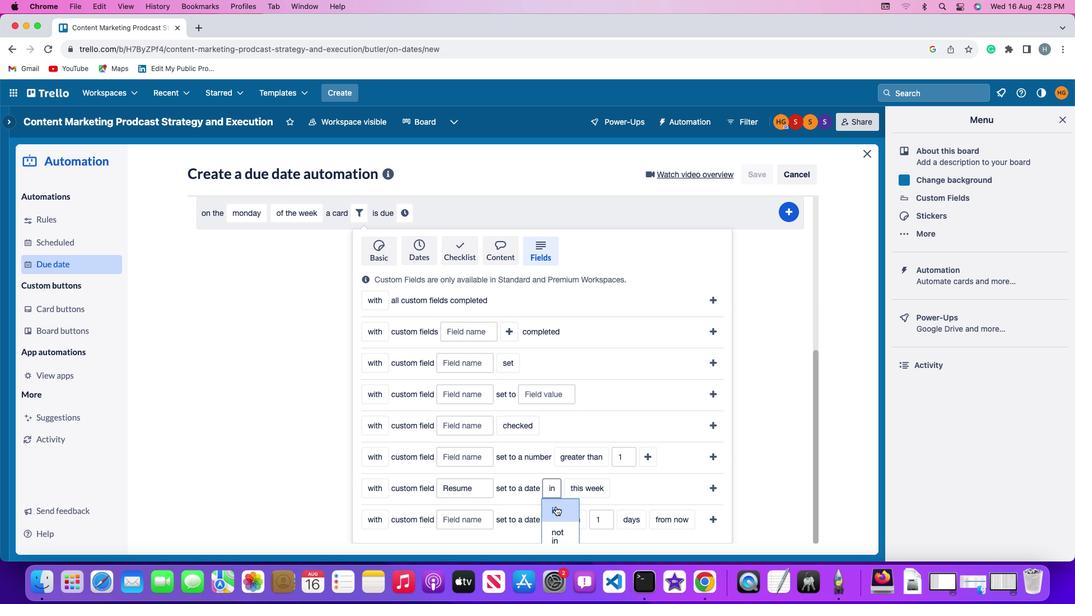 
Action: Mouse pressed left at (556, 507)
Screenshot: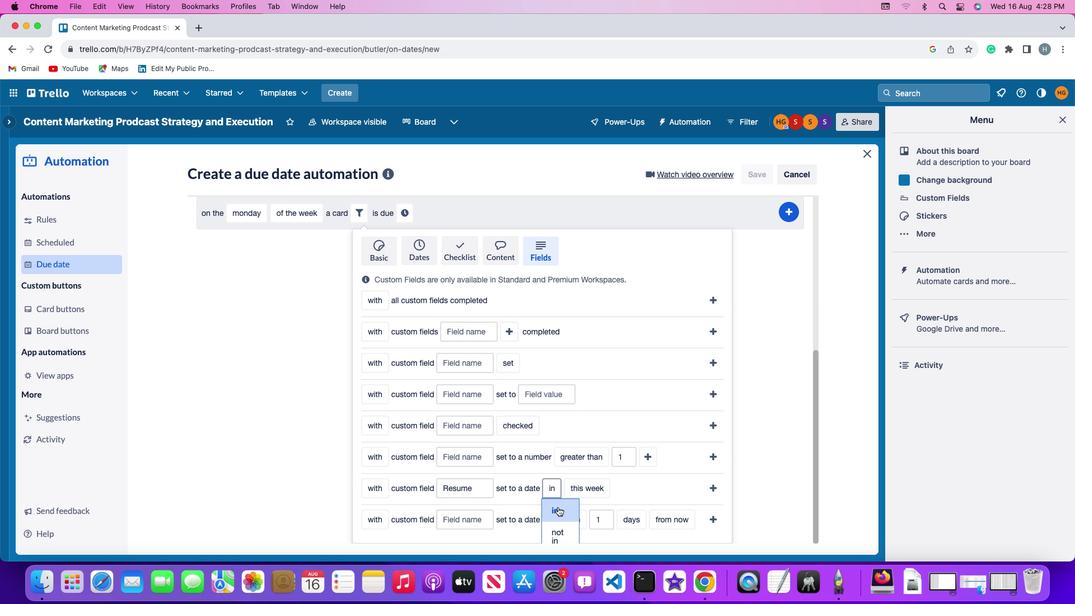 
Action: Mouse moved to (595, 488)
Screenshot: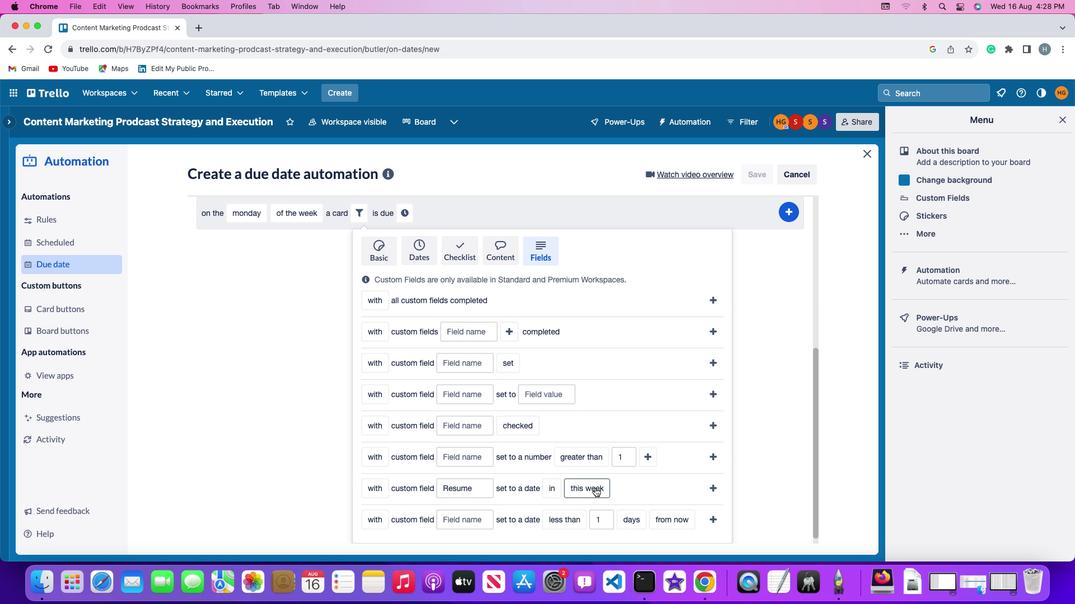 
Action: Mouse pressed left at (595, 488)
Screenshot: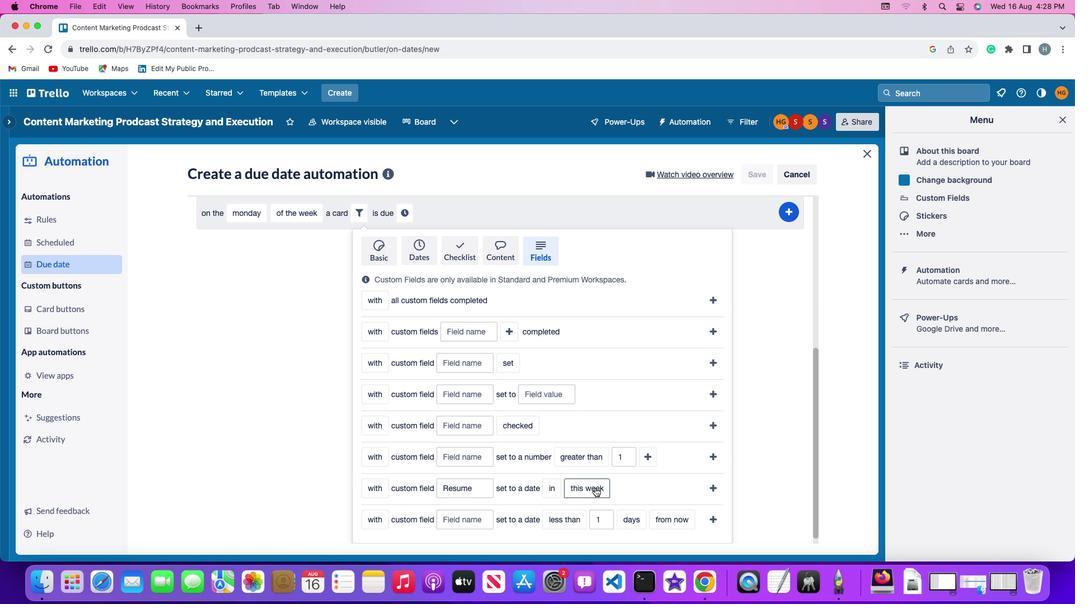 
Action: Mouse moved to (590, 506)
Screenshot: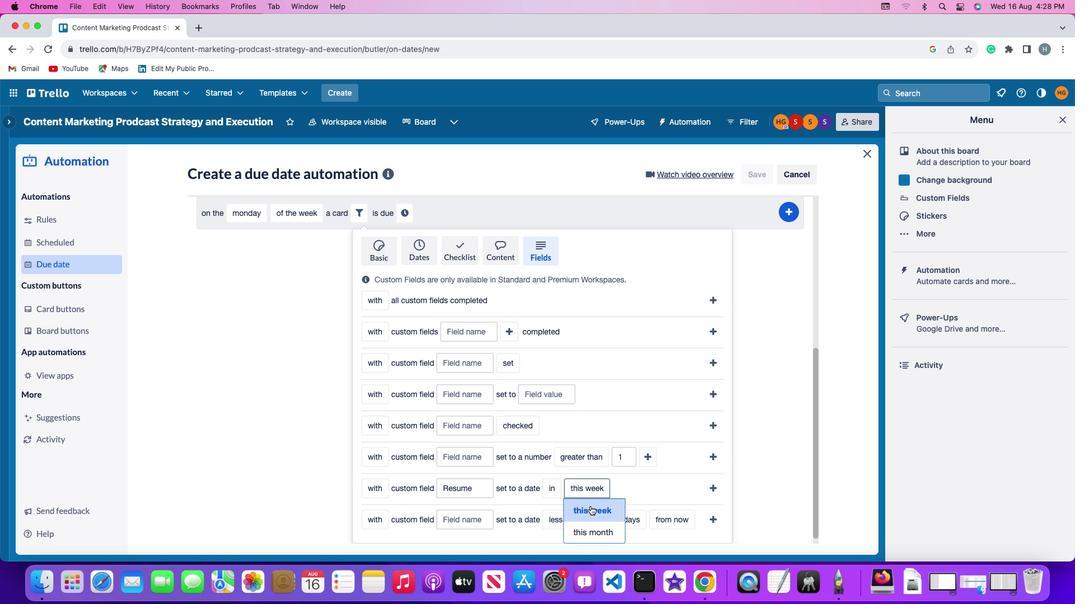 
Action: Mouse pressed left at (590, 506)
Screenshot: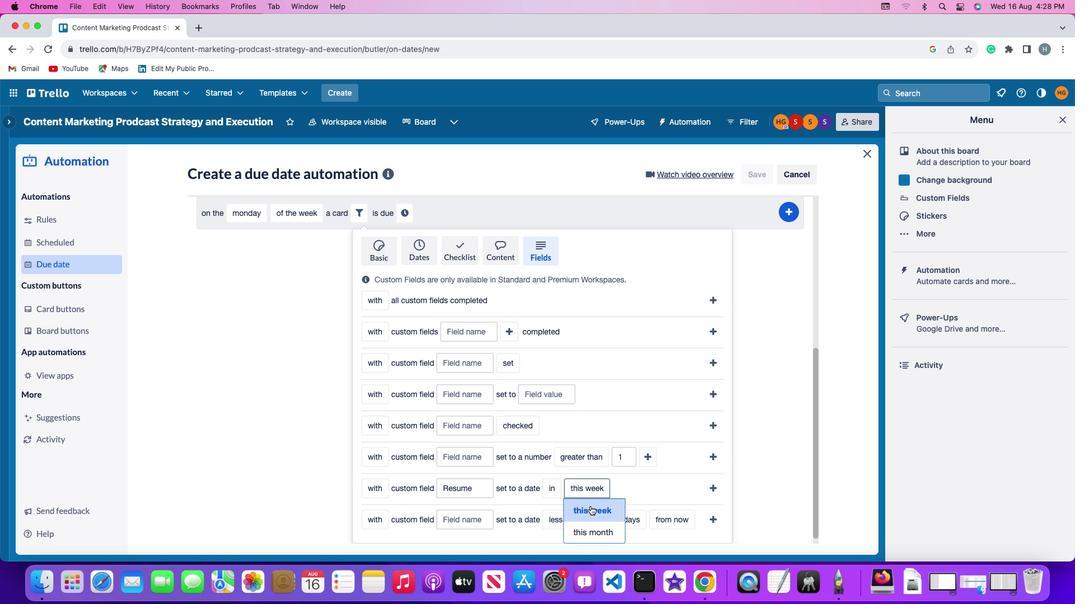 
Action: Mouse moved to (715, 486)
Screenshot: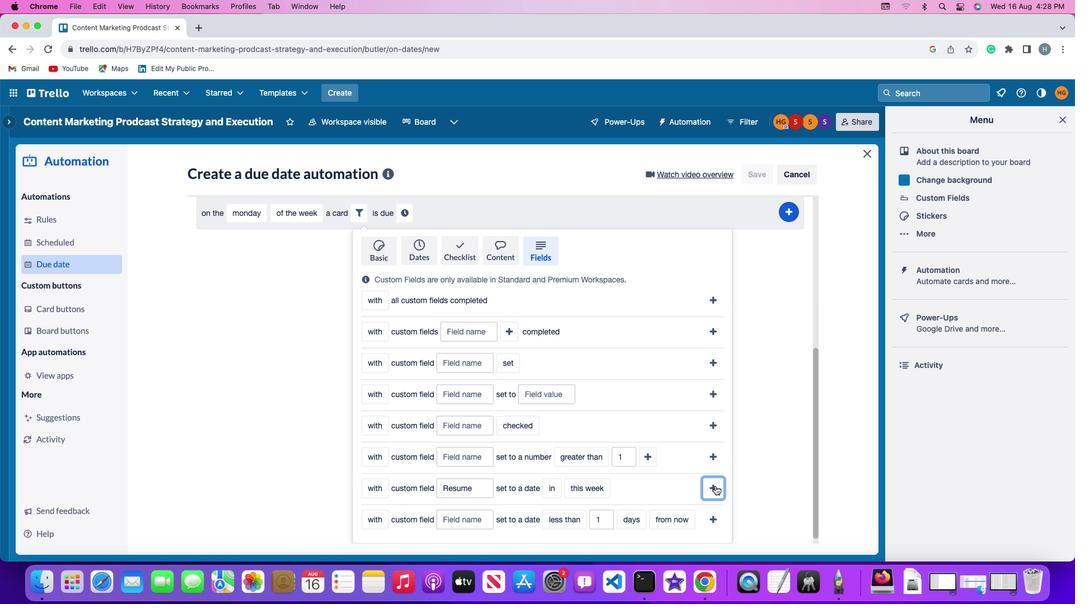 
Action: Mouse pressed left at (715, 486)
Screenshot: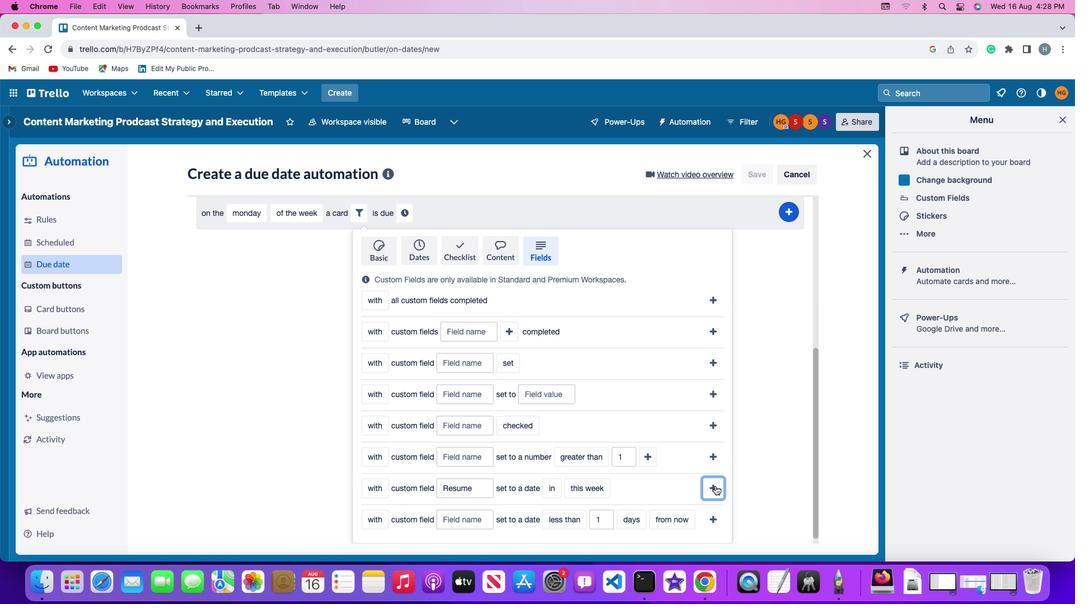 
Action: Mouse moved to (621, 490)
Screenshot: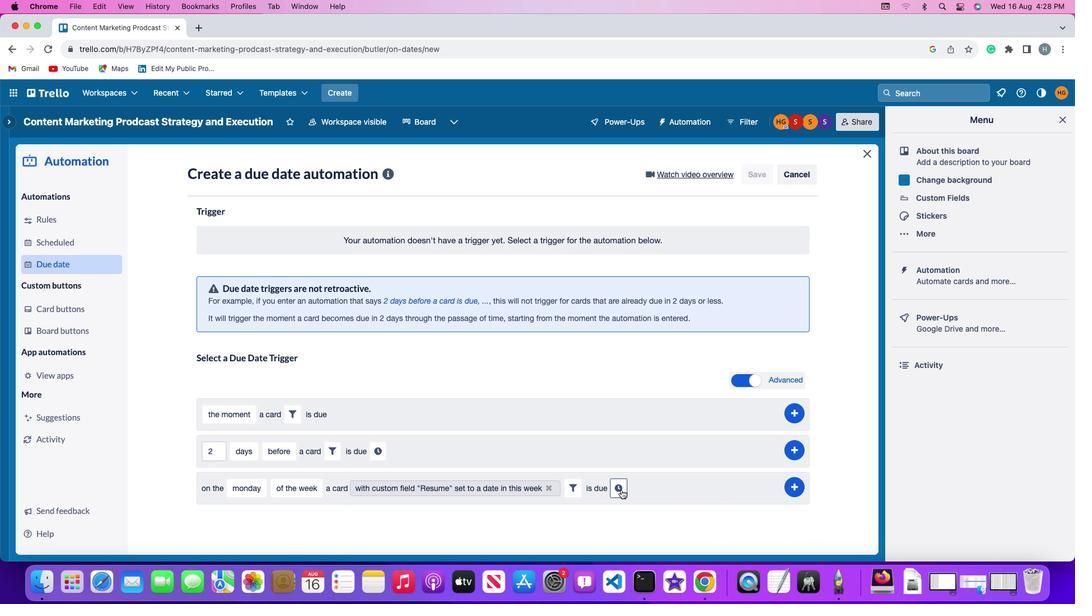 
Action: Mouse pressed left at (621, 490)
Screenshot: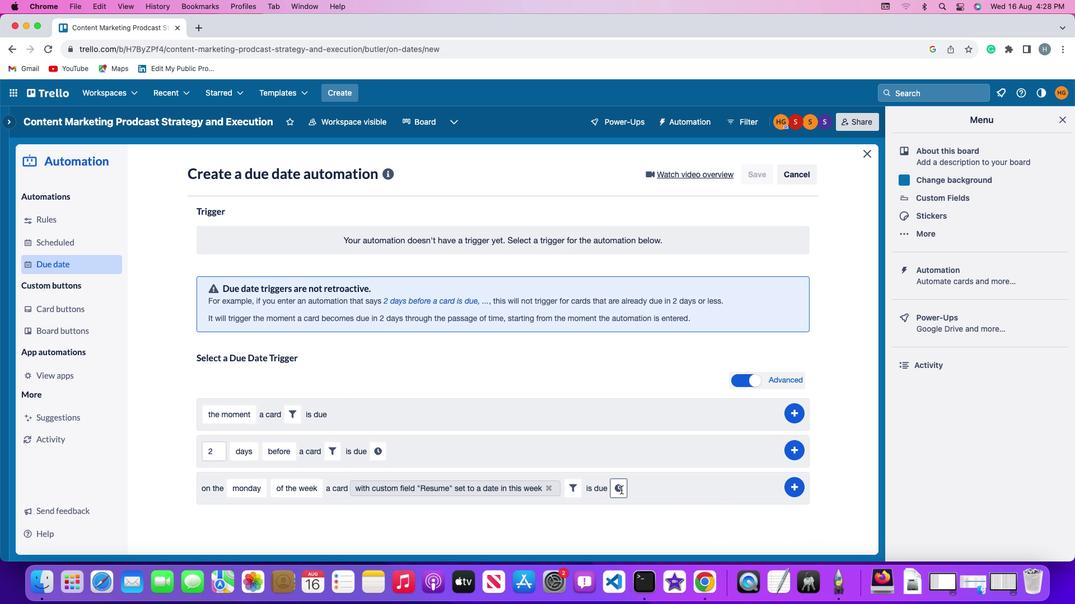 
Action: Mouse moved to (646, 492)
Screenshot: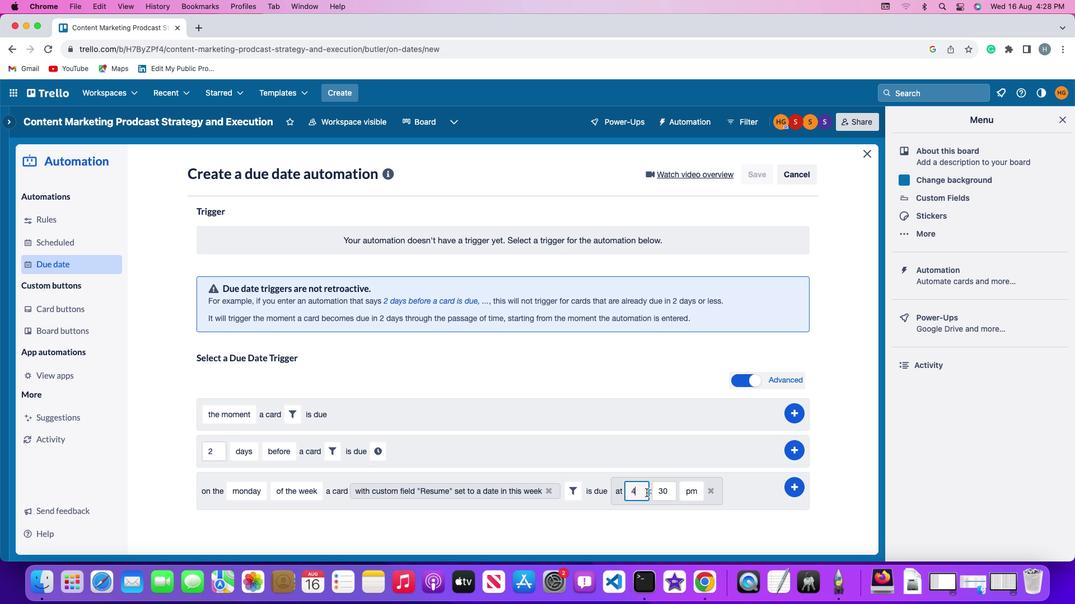 
Action: Mouse pressed left at (646, 492)
Screenshot: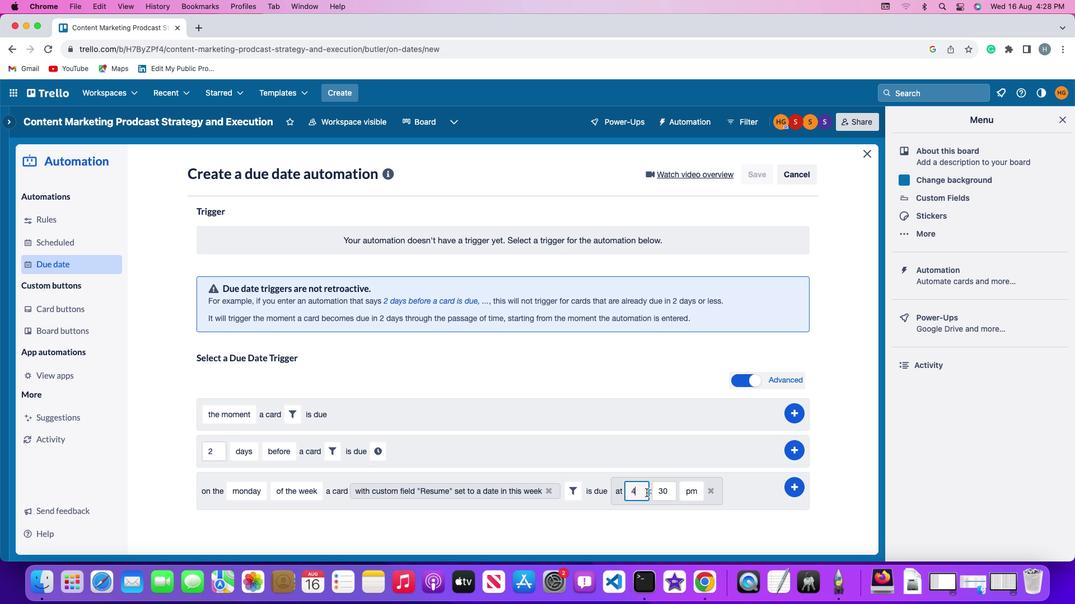 
Action: Mouse moved to (646, 492)
Screenshot: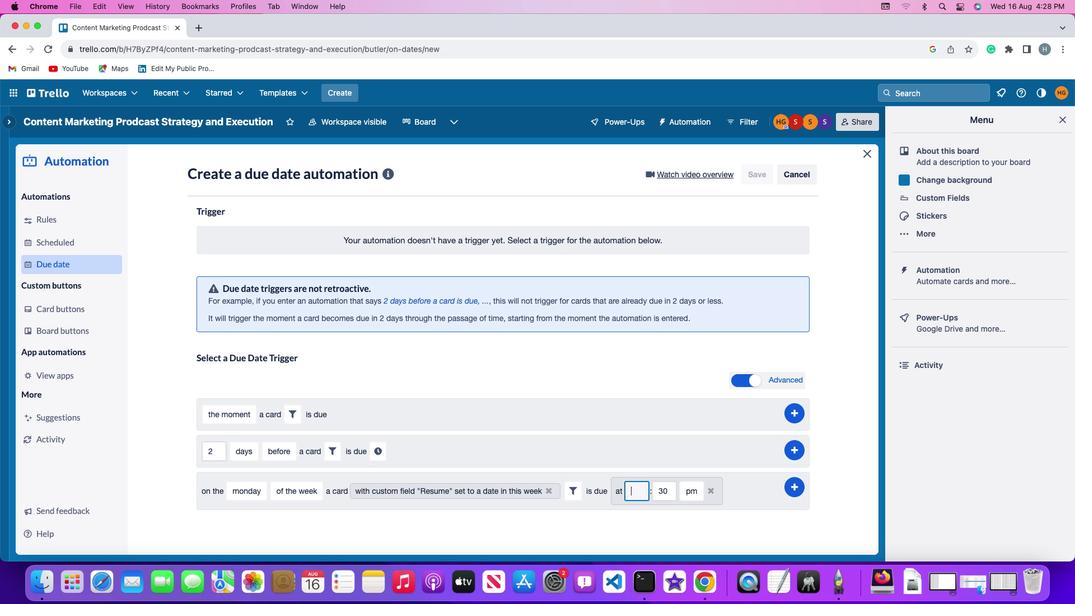 
Action: Key pressed Key.backspace'1''1'
Screenshot: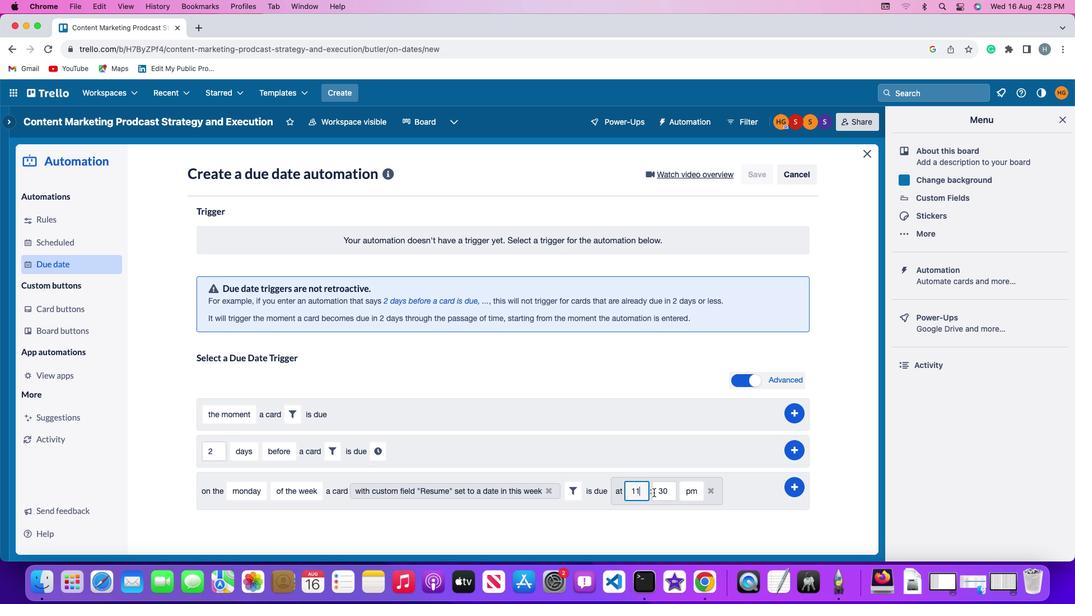 
Action: Mouse moved to (672, 492)
Screenshot: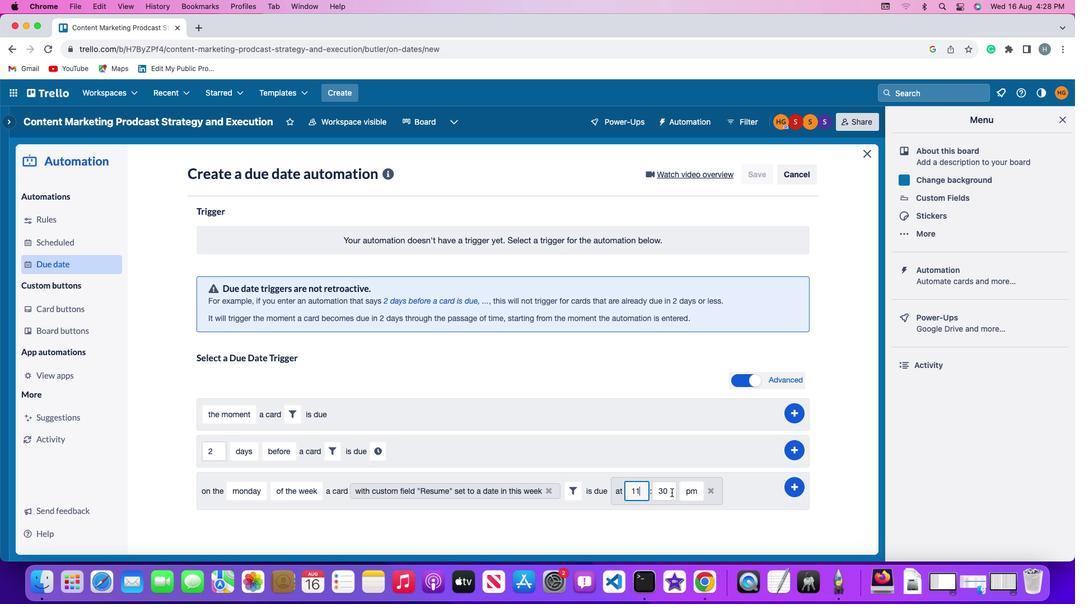 
Action: Mouse pressed left at (672, 492)
Screenshot: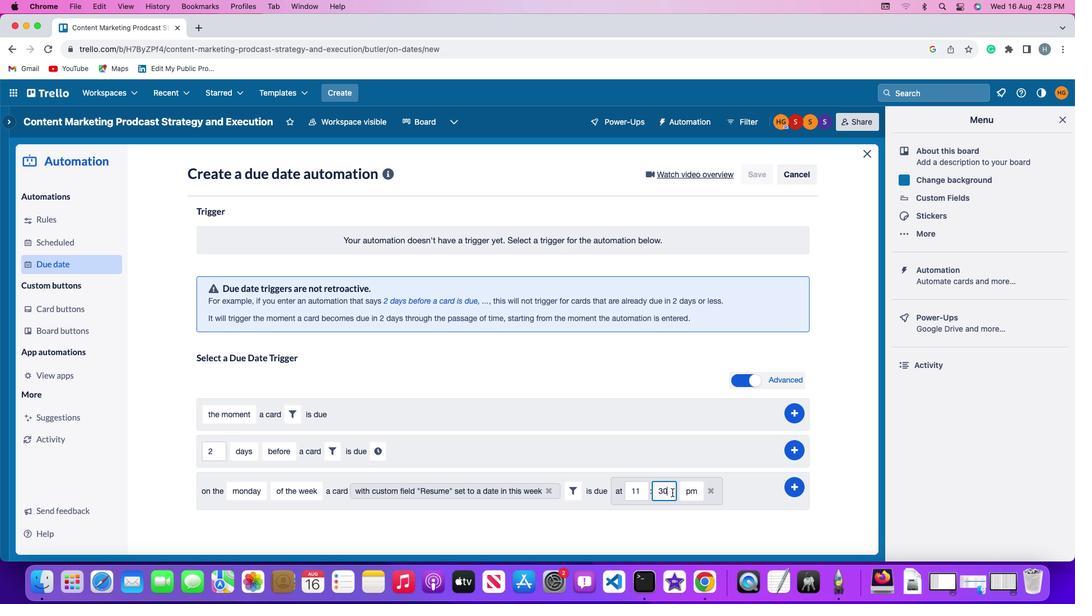 
Action: Mouse moved to (672, 492)
Screenshot: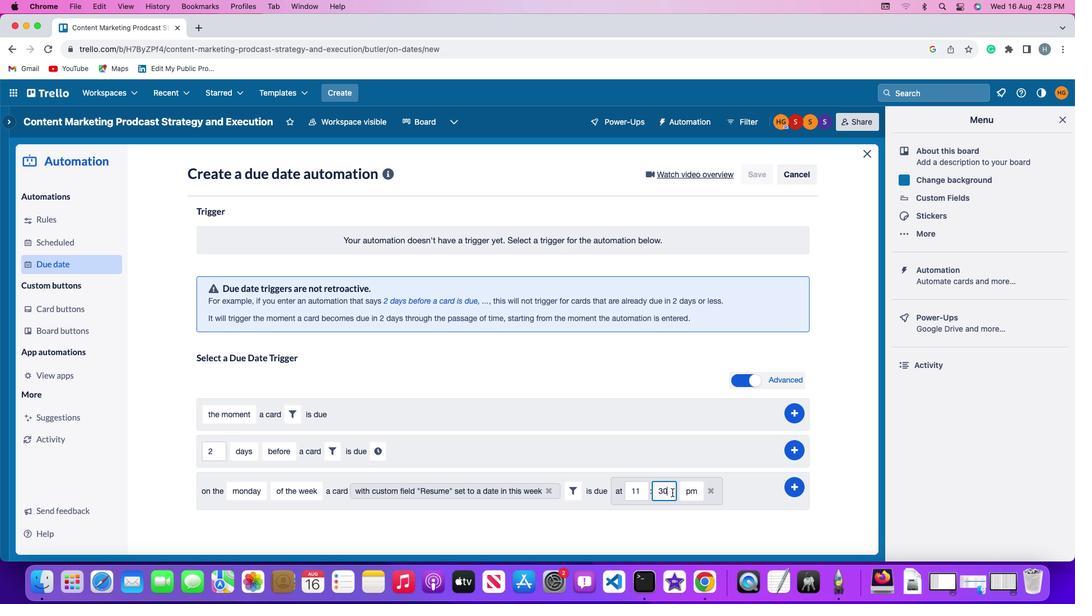 
Action: Key pressed Key.backspaceKey.backspace'0''0'
Screenshot: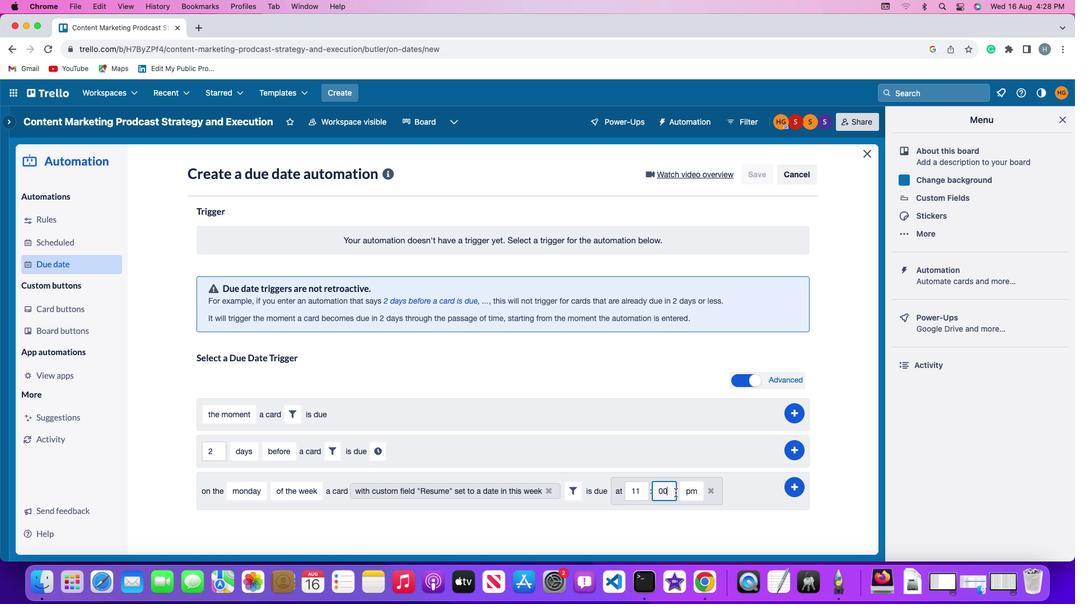 
Action: Mouse moved to (684, 492)
Screenshot: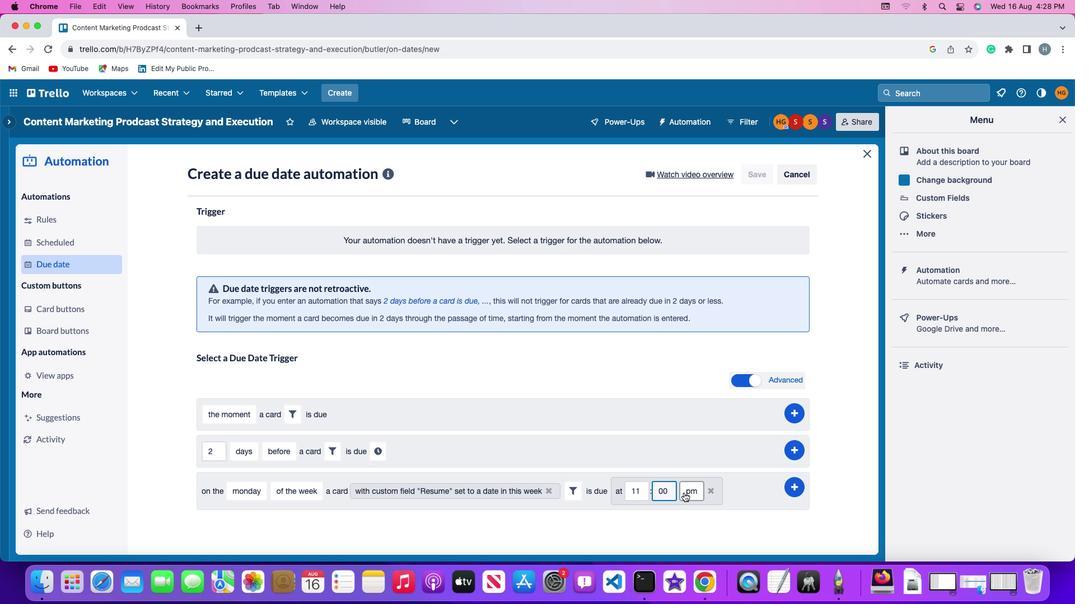 
Action: Mouse pressed left at (684, 492)
Screenshot: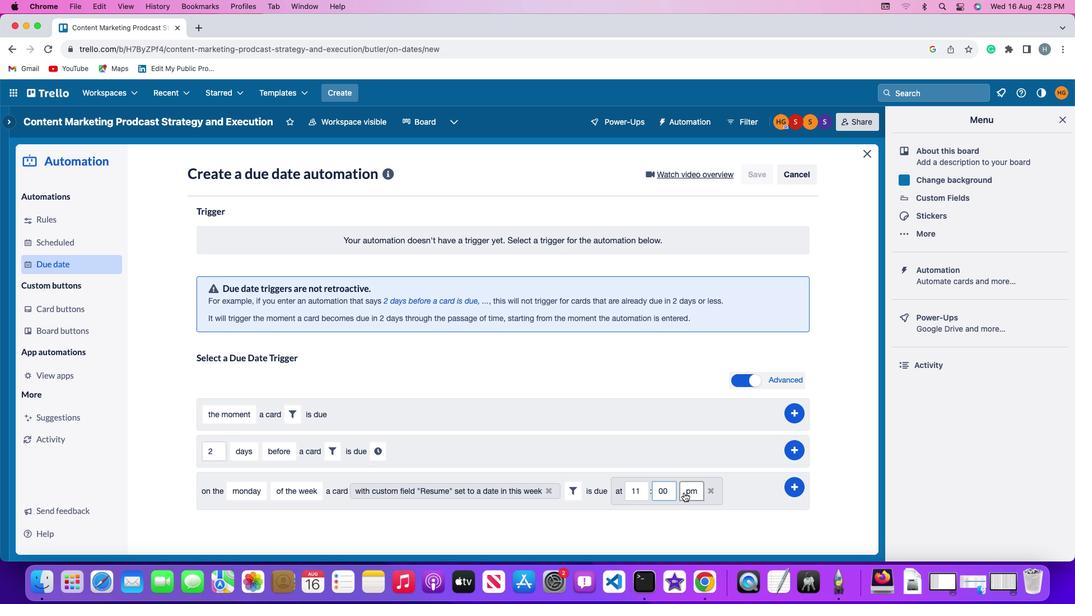 
Action: Mouse moved to (688, 509)
Screenshot: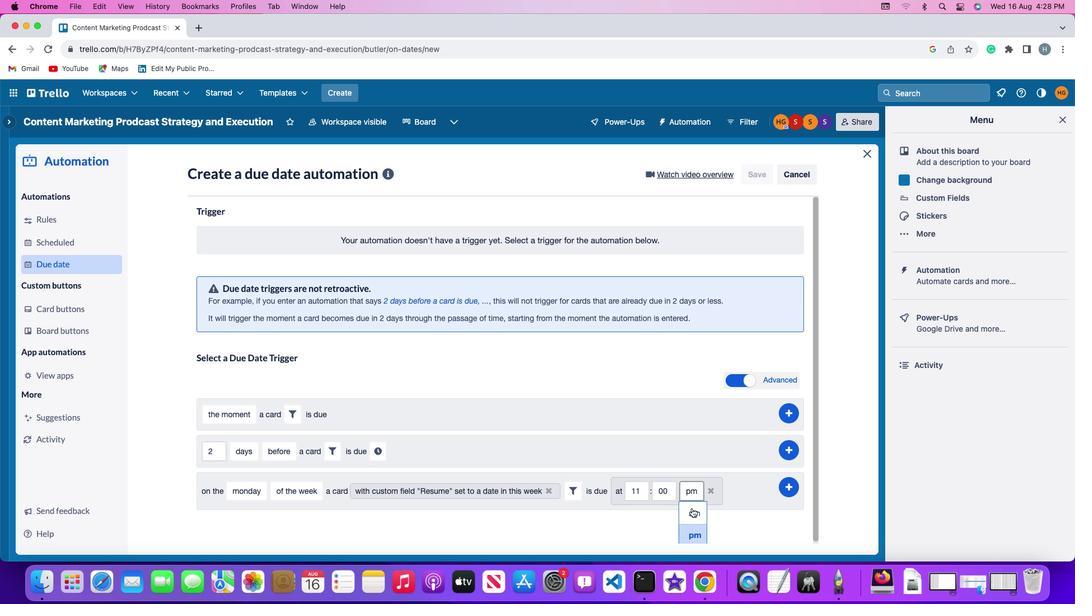 
Action: Mouse pressed left at (688, 509)
Screenshot: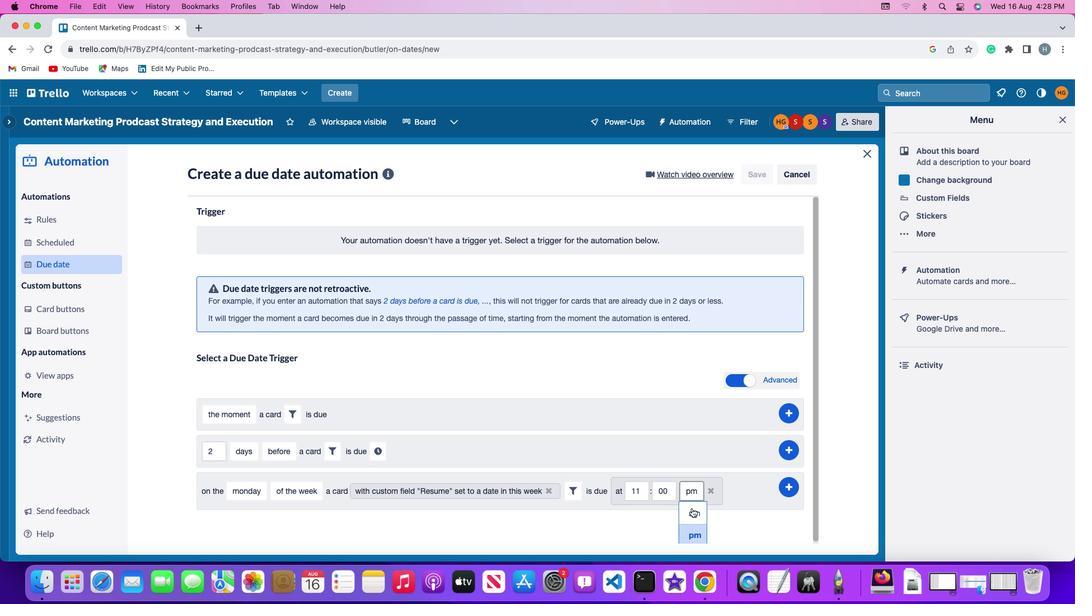 
Action: Mouse moved to (793, 486)
Screenshot: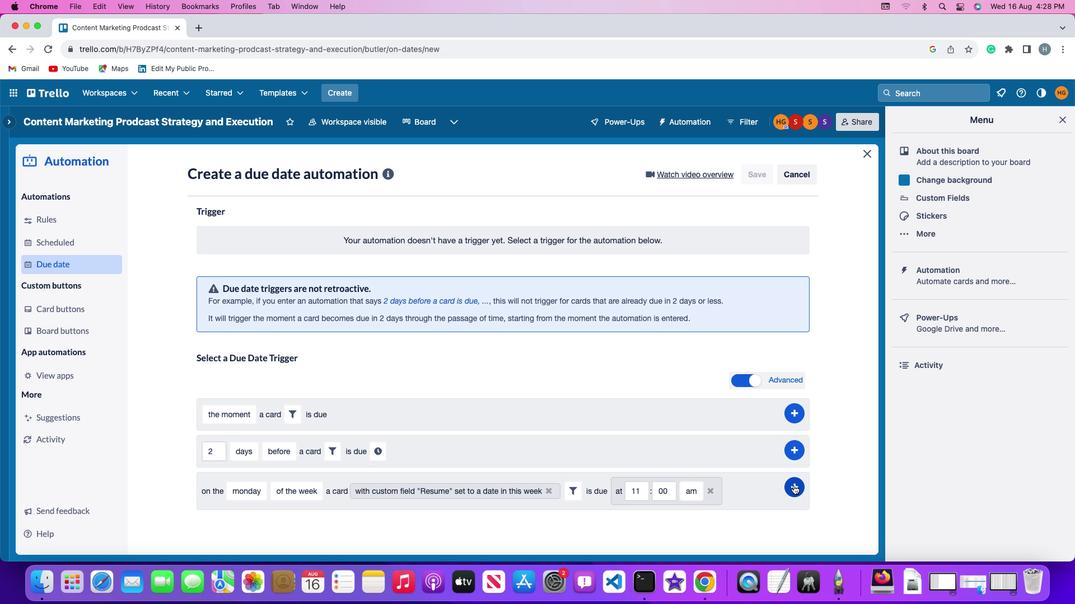 
Action: Mouse pressed left at (793, 486)
Screenshot: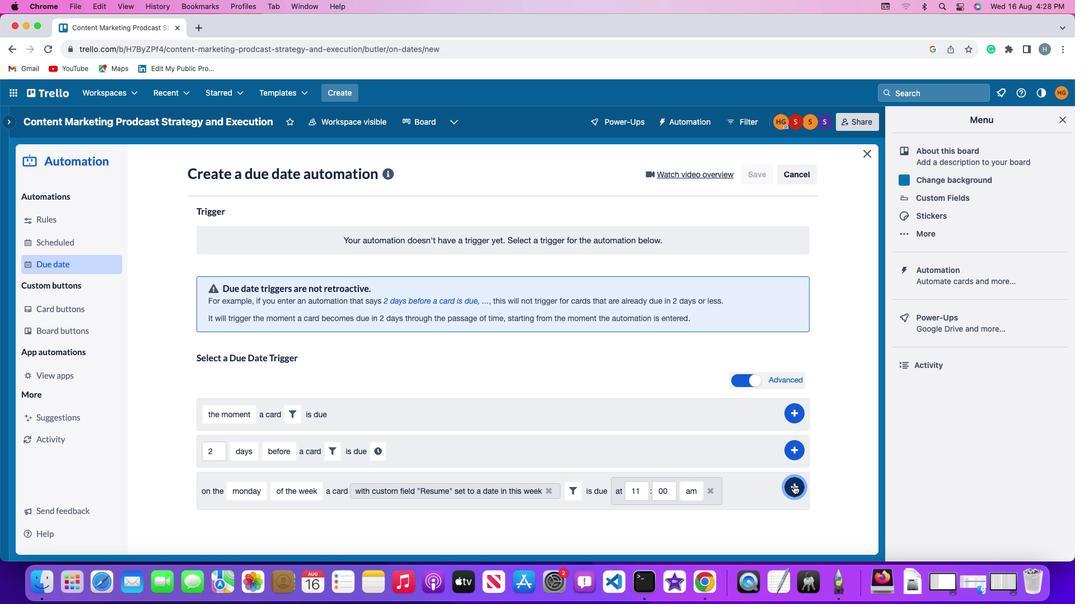 
Action: Mouse moved to (850, 403)
Screenshot: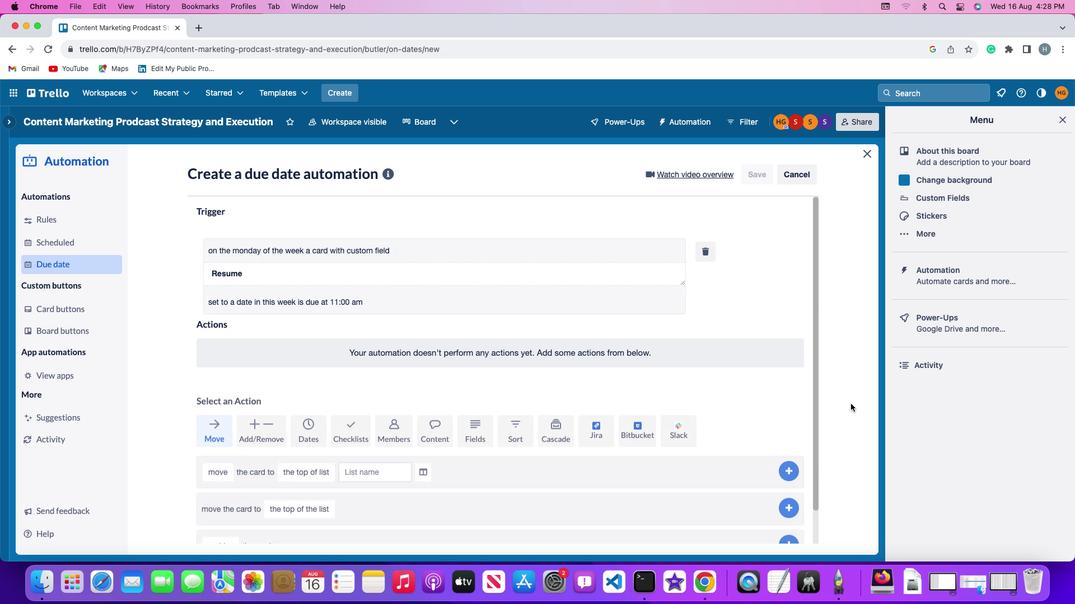 
